Task: Search one way flight ticket for 5 adults, 2 children, 1 infant in seat and 2 infants on lap in economy from Salt Lake City: Salt Lake City International Airport to Evansville: Evansville Regional Airport on 8-3-2023. Choice of flights is Delta. Number of bags: 6 checked bags. Price is upto 77000. Outbound departure time preference is 14:30.
Action: Mouse moved to (323, 134)
Screenshot: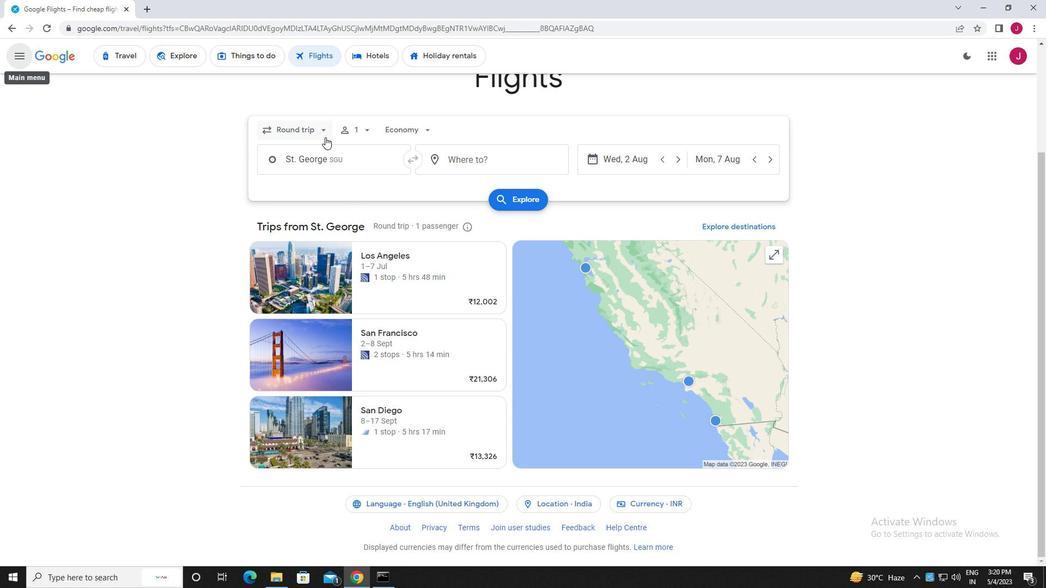 
Action: Mouse pressed left at (323, 134)
Screenshot: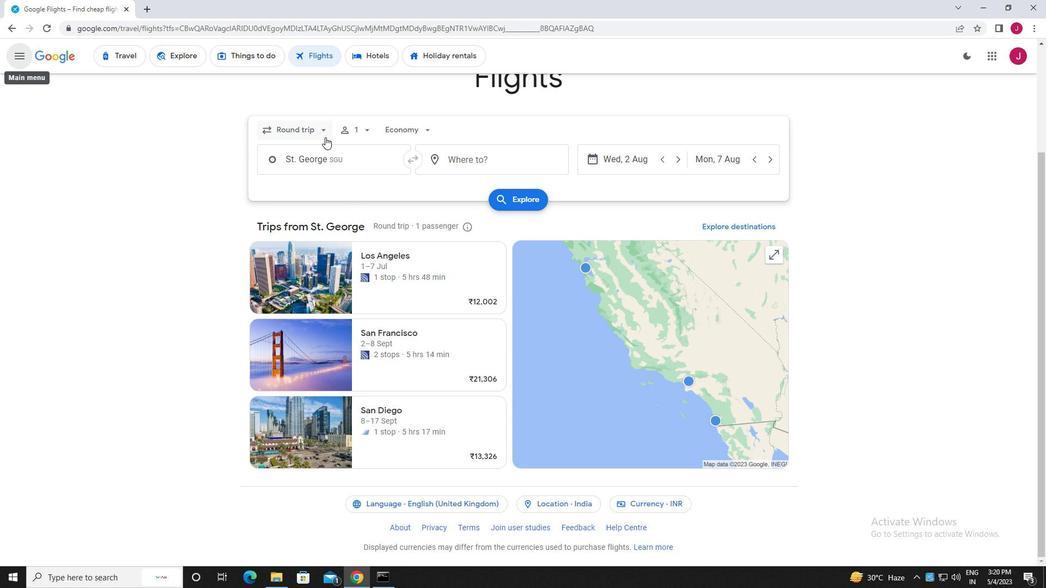 
Action: Mouse moved to (319, 177)
Screenshot: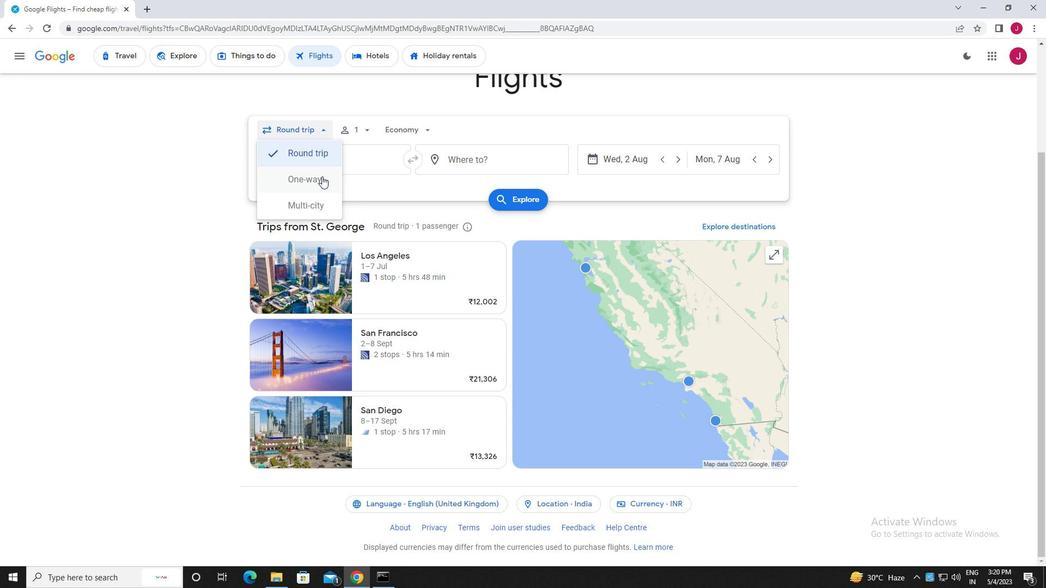 
Action: Mouse pressed left at (319, 177)
Screenshot: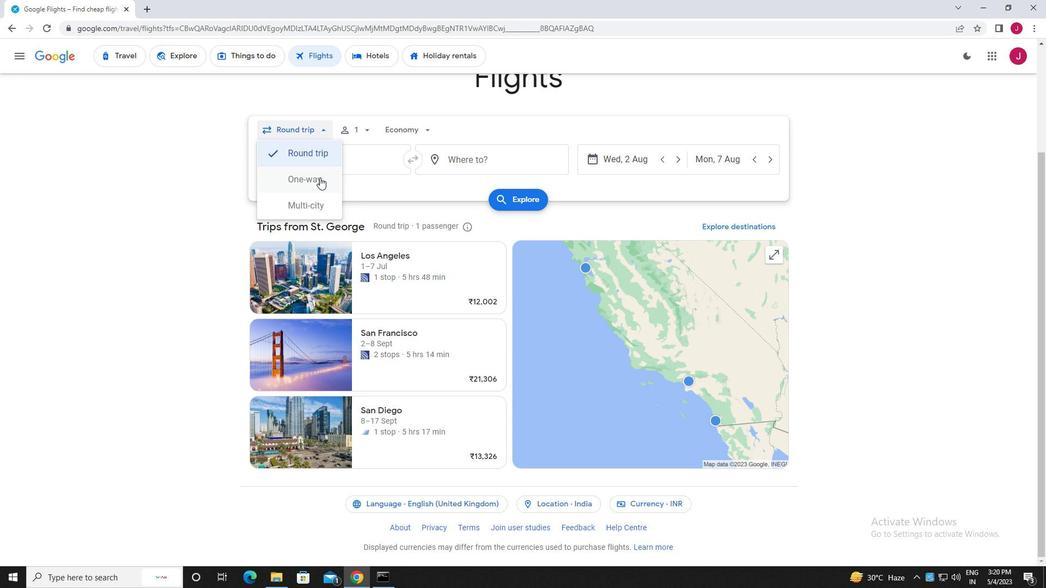 
Action: Mouse moved to (363, 134)
Screenshot: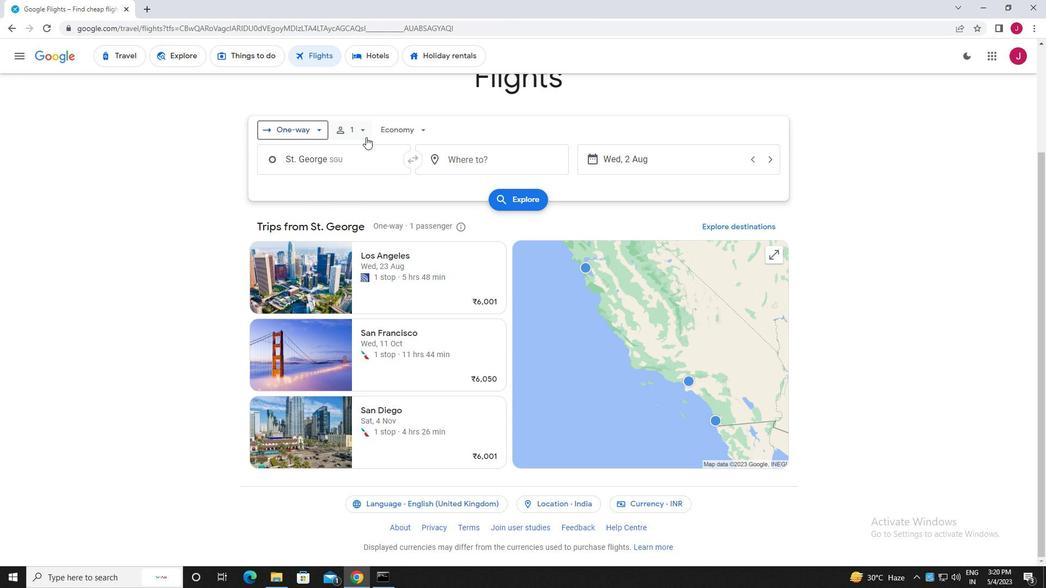 
Action: Mouse pressed left at (363, 134)
Screenshot: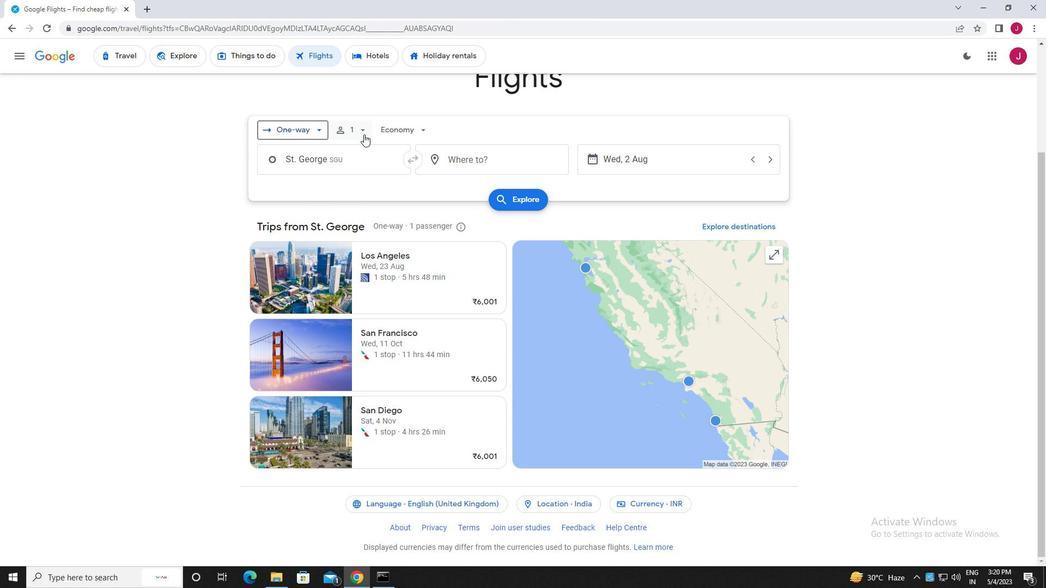 
Action: Mouse moved to (448, 155)
Screenshot: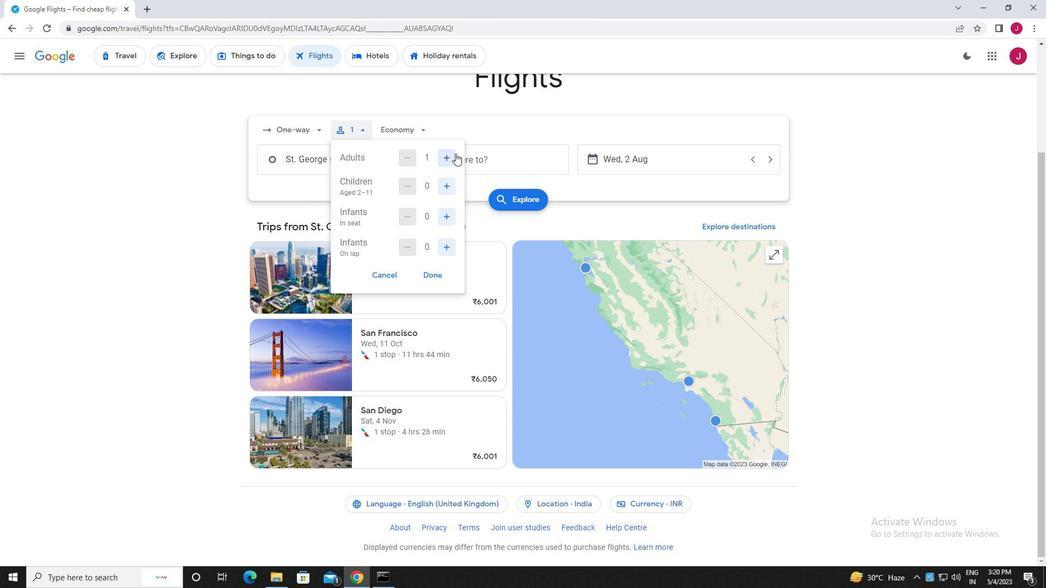 
Action: Mouse pressed left at (448, 155)
Screenshot: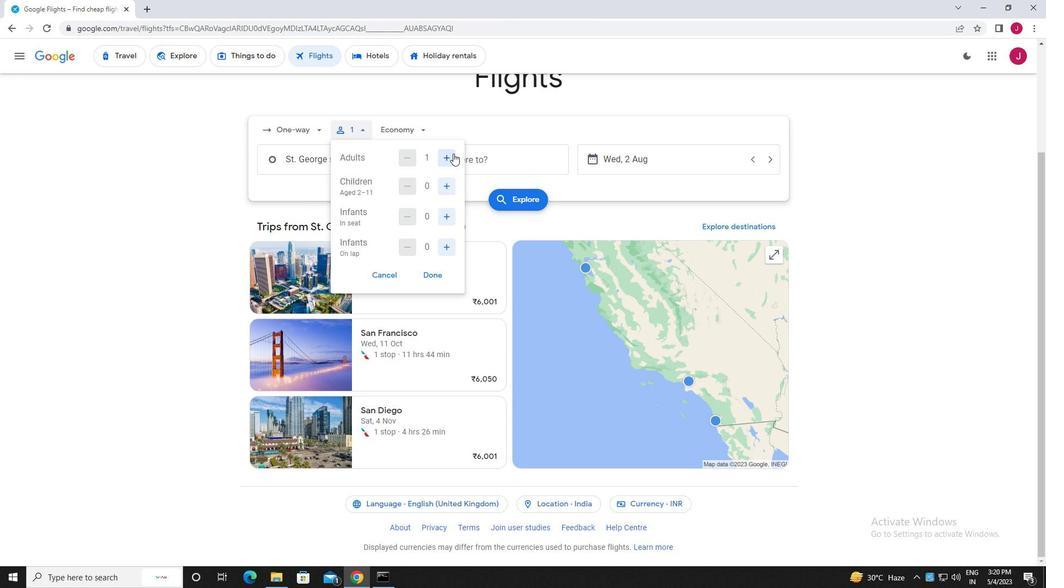 
Action: Mouse pressed left at (448, 155)
Screenshot: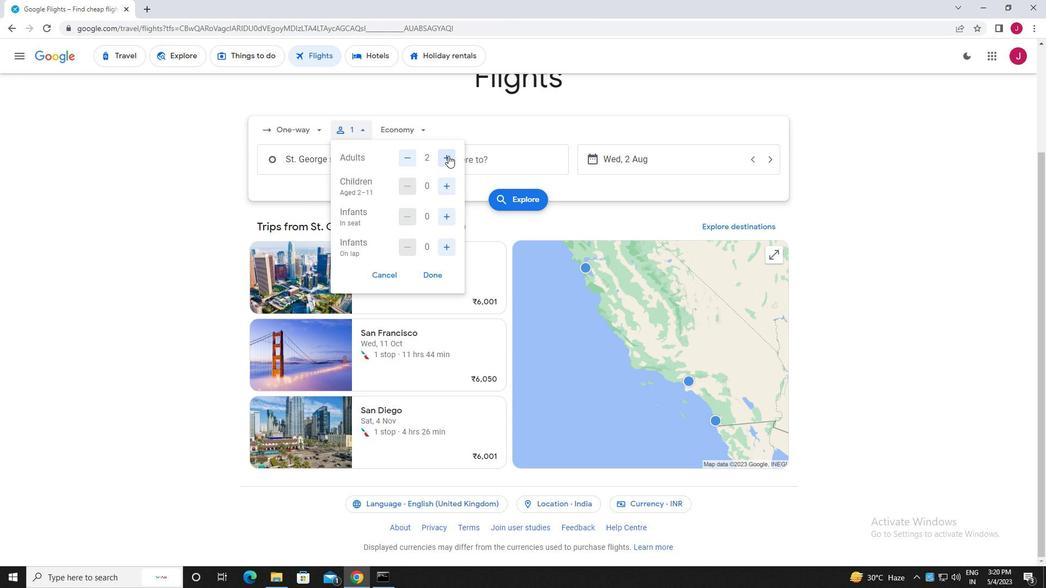 
Action: Mouse pressed left at (448, 155)
Screenshot: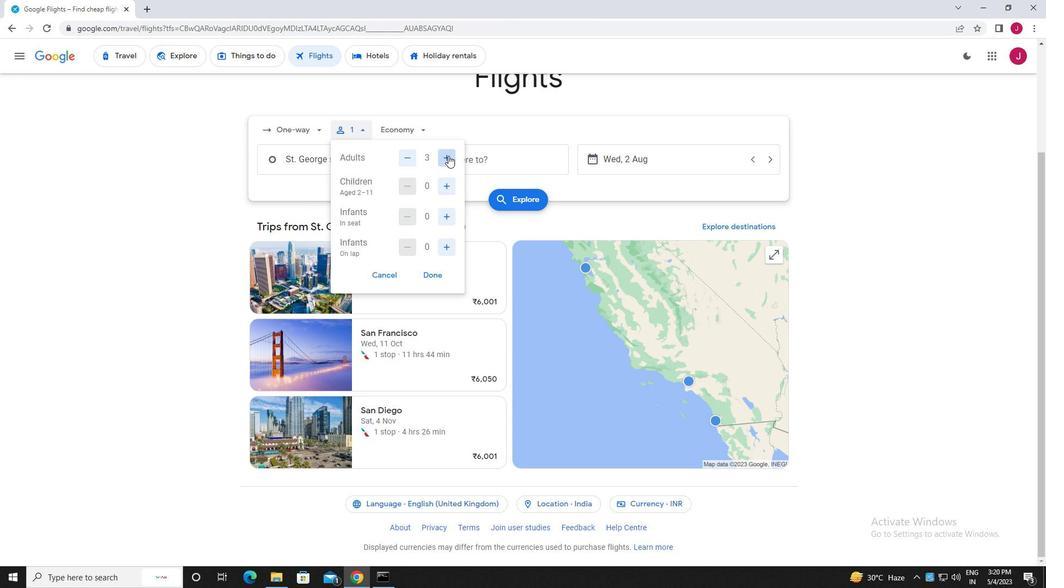 
Action: Mouse pressed left at (448, 155)
Screenshot: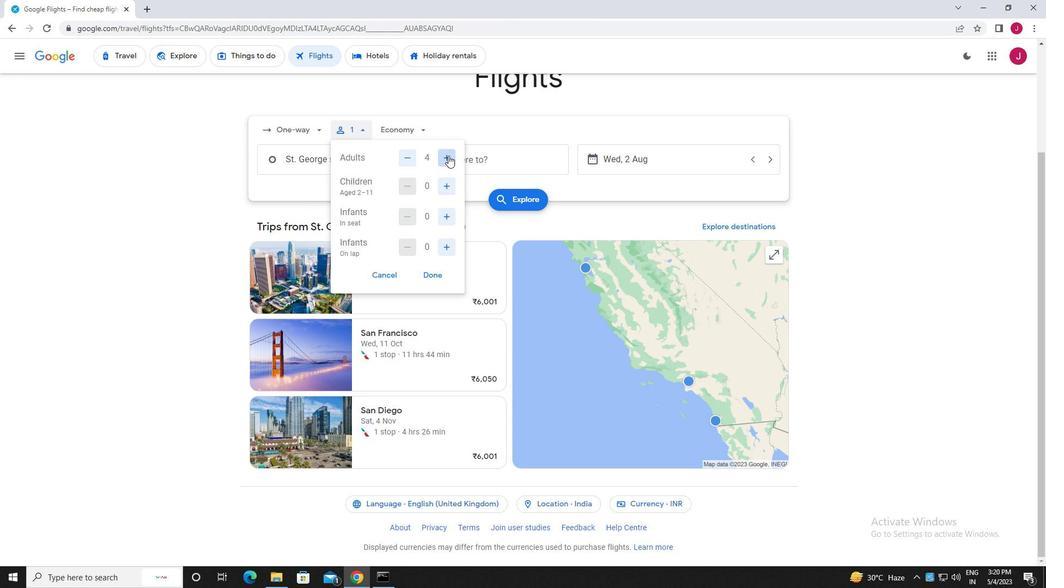 
Action: Mouse moved to (450, 184)
Screenshot: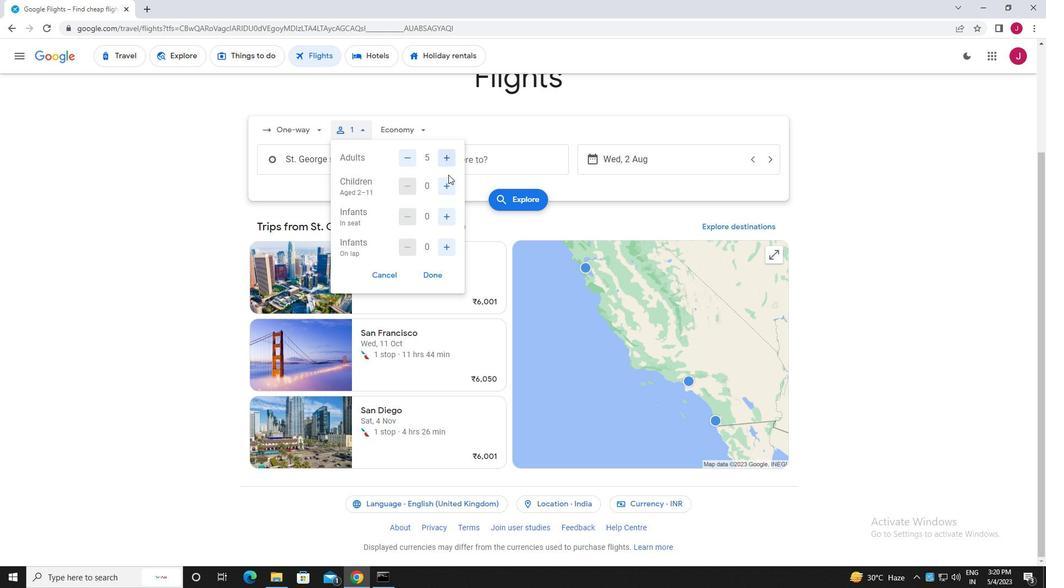 
Action: Mouse pressed left at (450, 184)
Screenshot: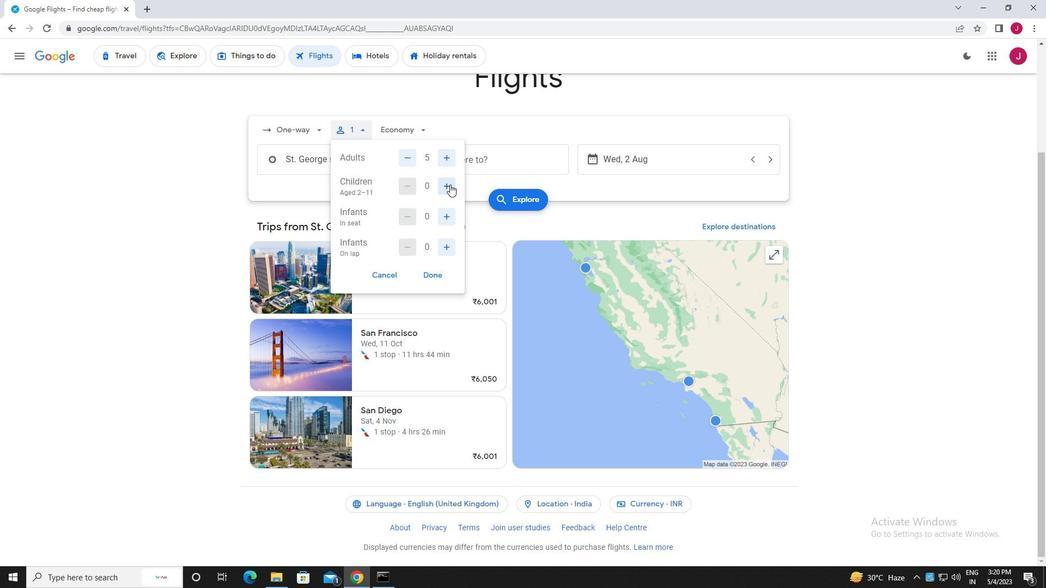 
Action: Mouse pressed left at (450, 184)
Screenshot: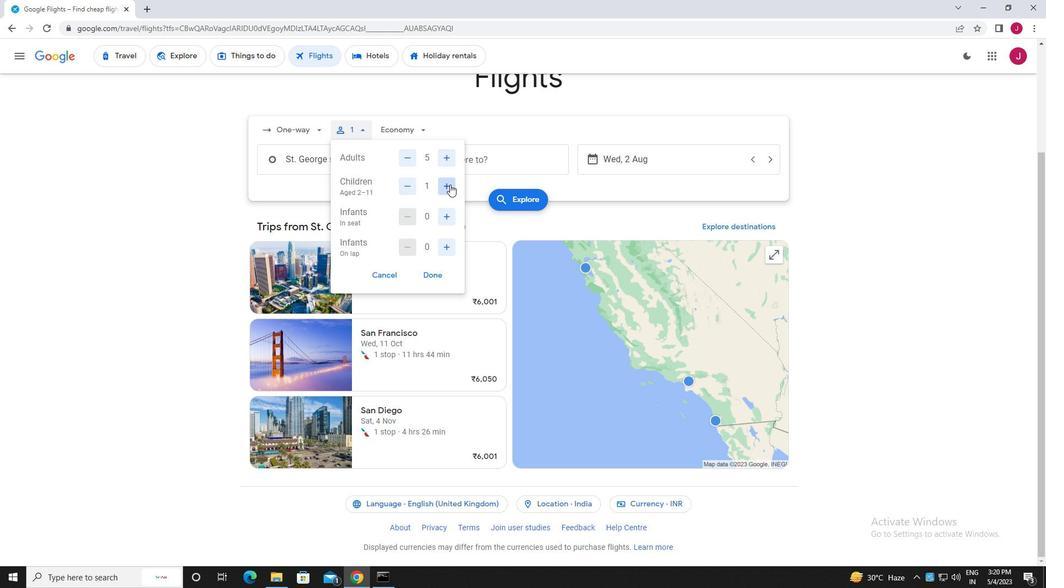 
Action: Mouse moved to (445, 215)
Screenshot: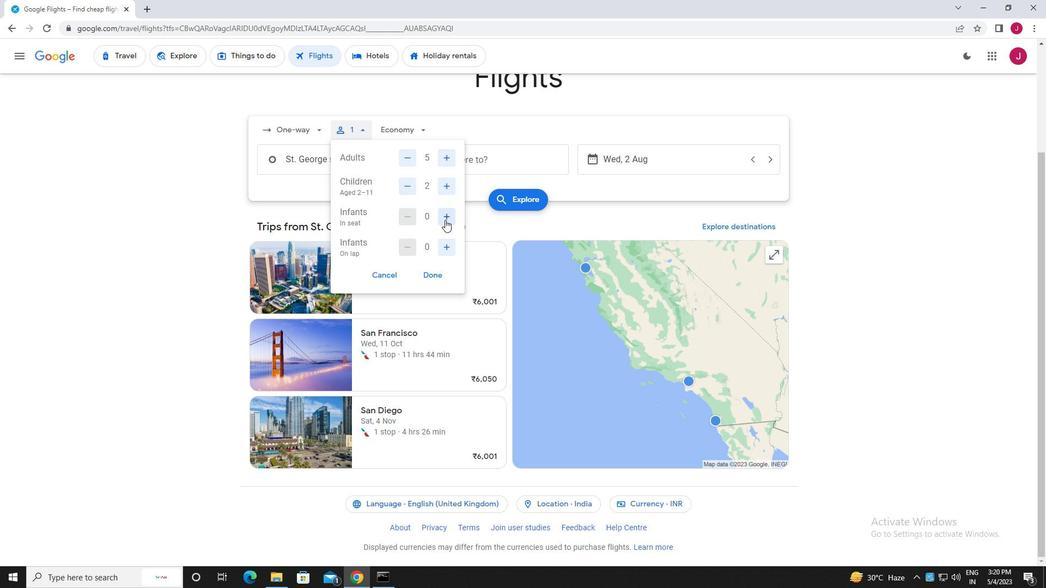 
Action: Mouse pressed left at (445, 215)
Screenshot: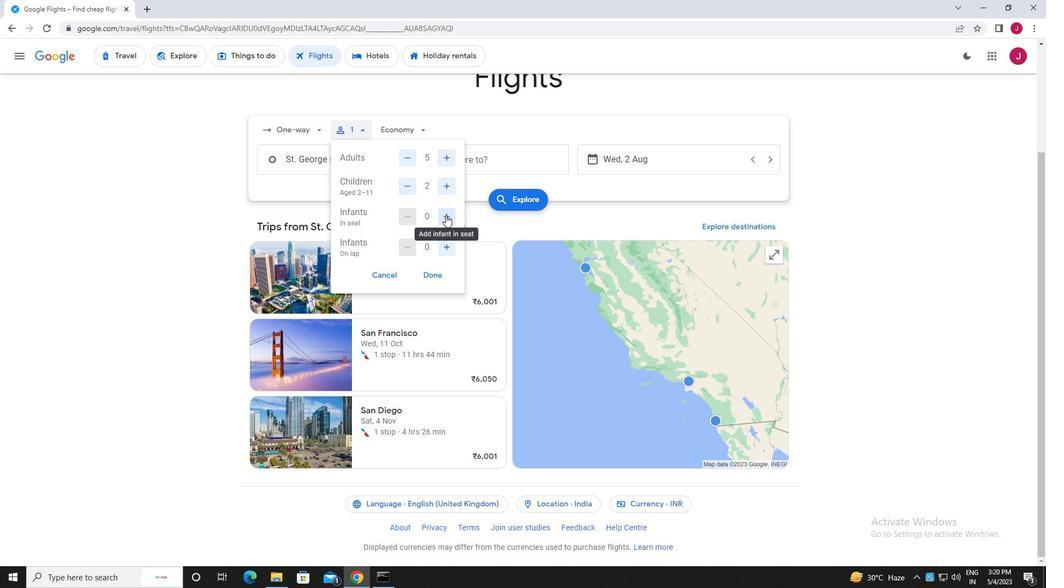 
Action: Mouse moved to (443, 247)
Screenshot: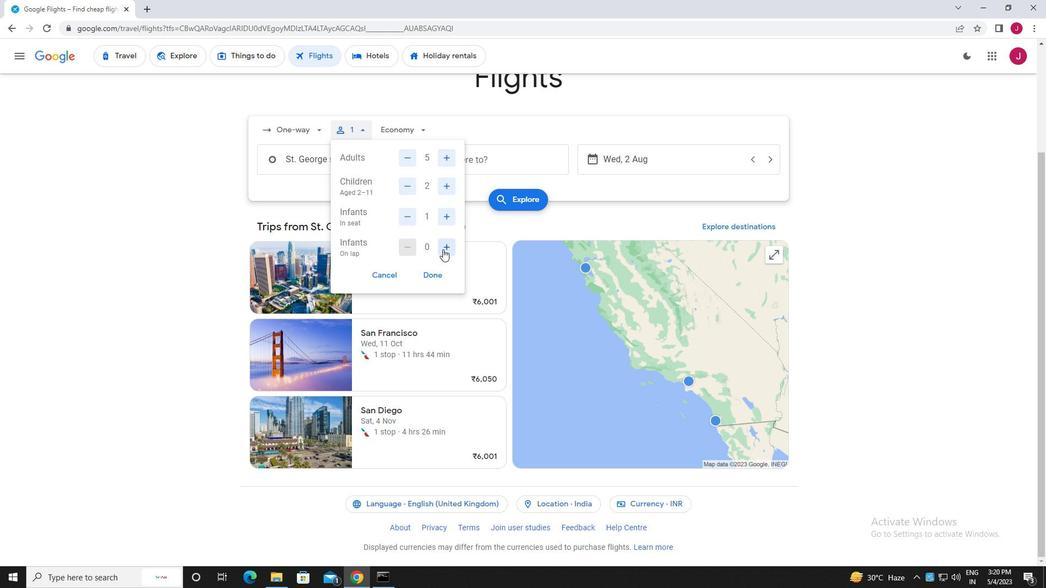 
Action: Mouse pressed left at (443, 247)
Screenshot: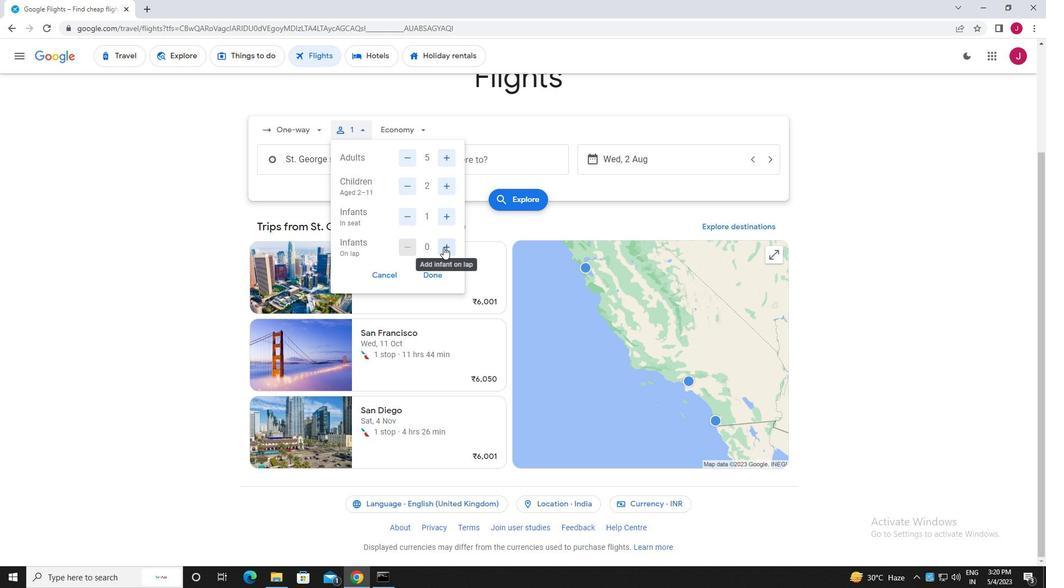 
Action: Mouse pressed left at (443, 247)
Screenshot: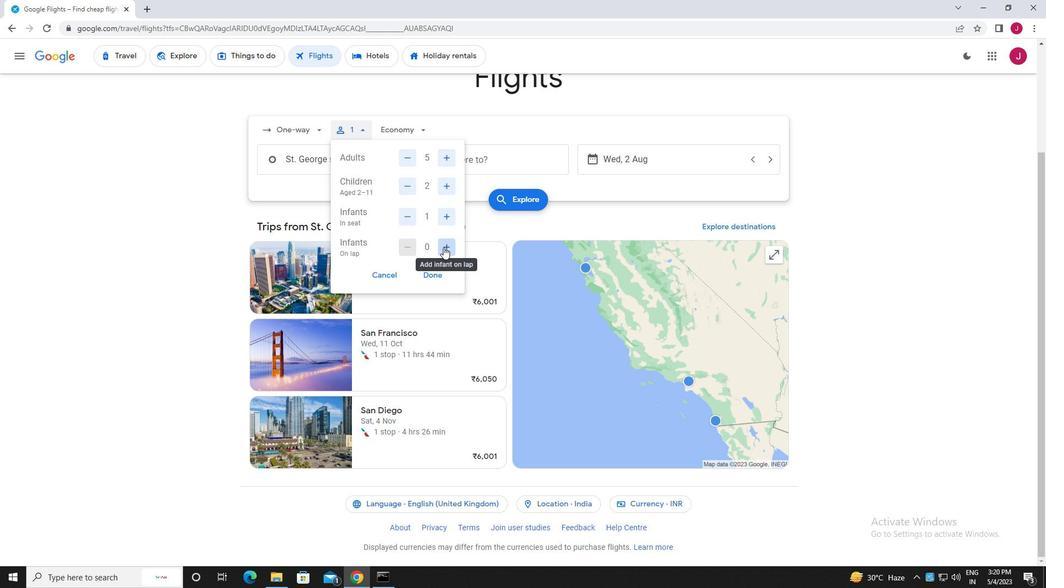 
Action: Mouse moved to (404, 246)
Screenshot: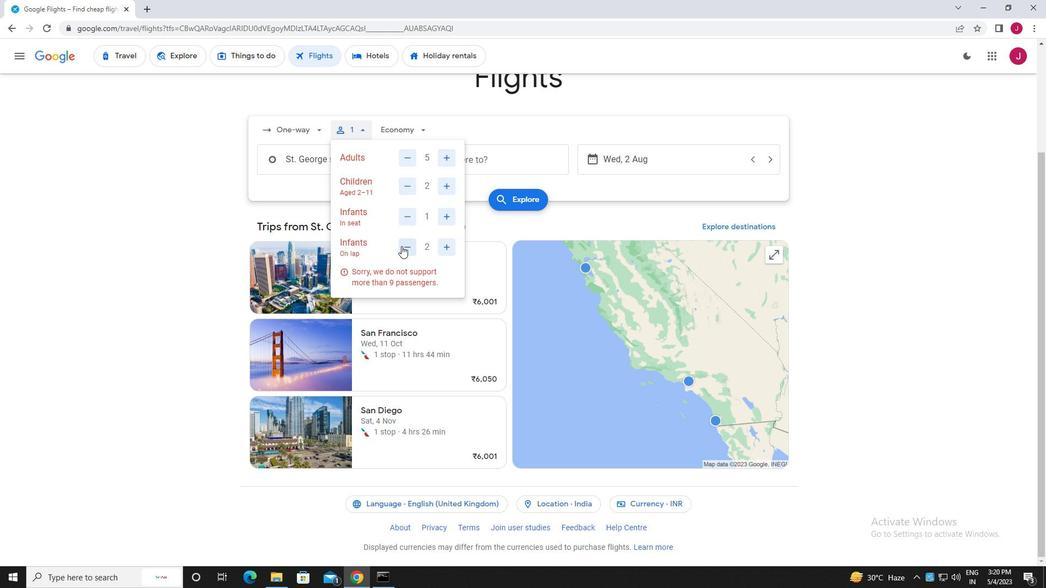 
Action: Mouse pressed left at (404, 246)
Screenshot: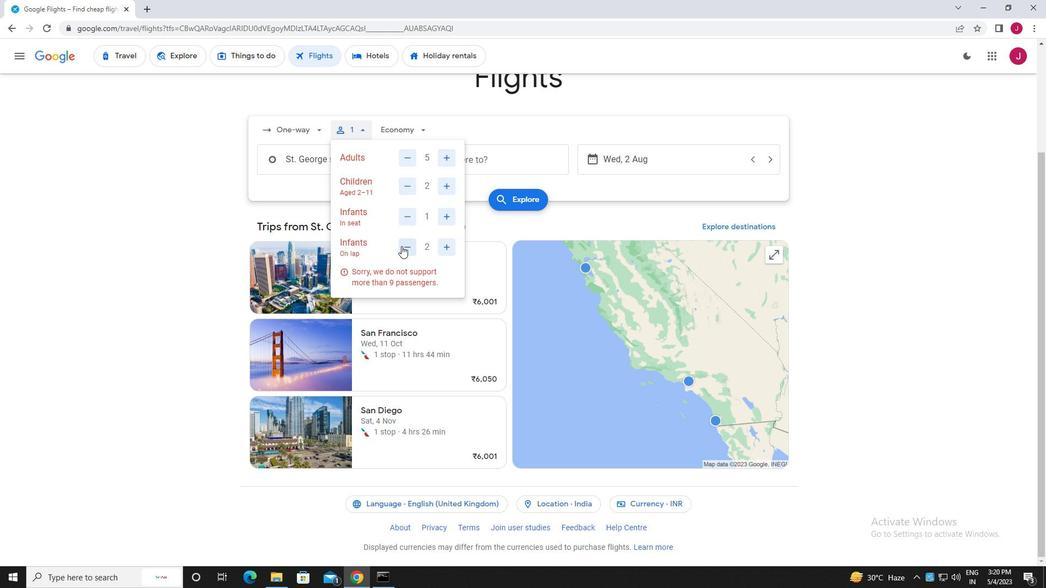
Action: Mouse moved to (429, 274)
Screenshot: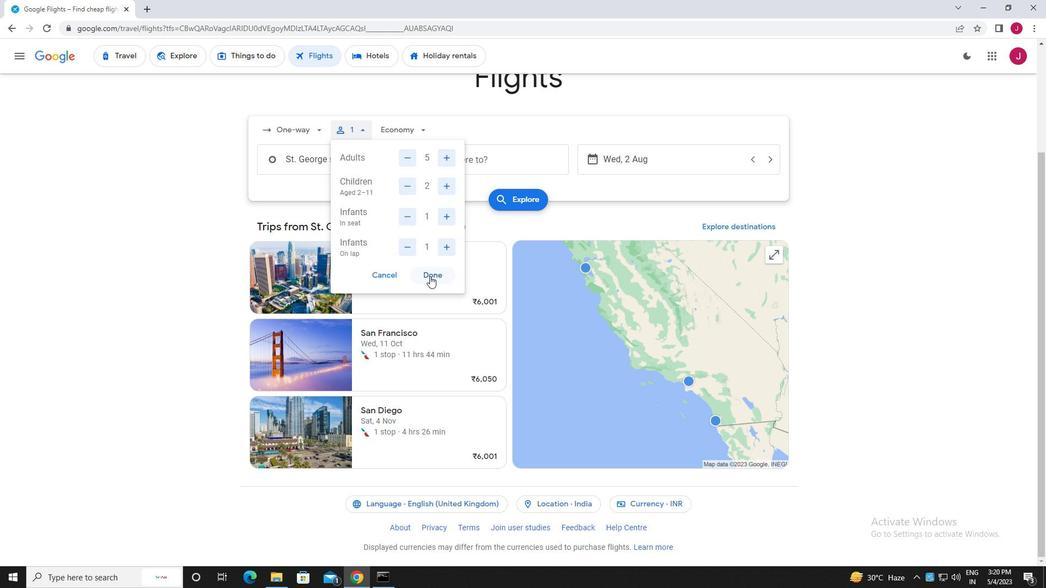 
Action: Mouse pressed left at (429, 274)
Screenshot: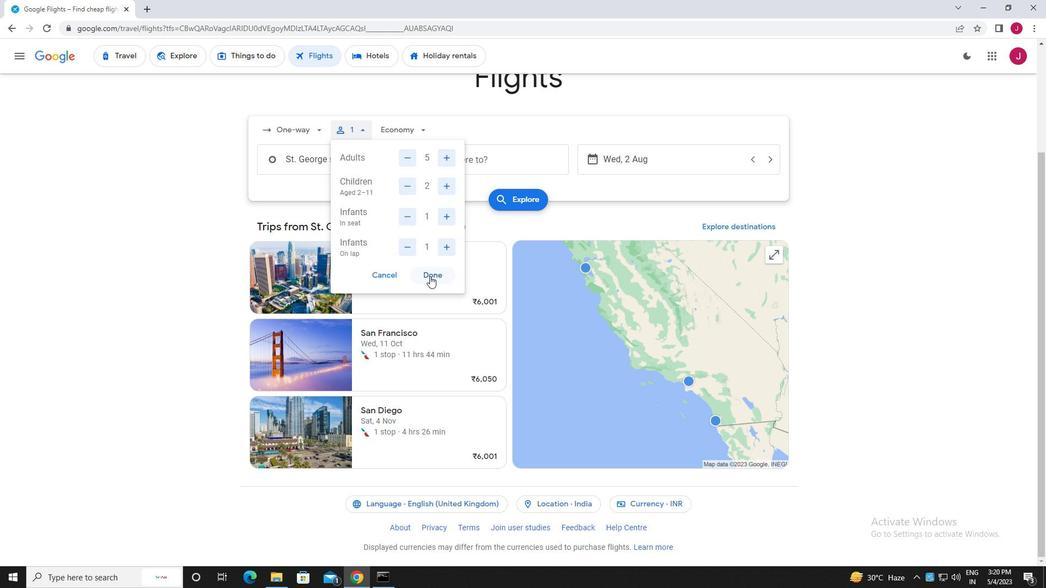 
Action: Mouse moved to (408, 132)
Screenshot: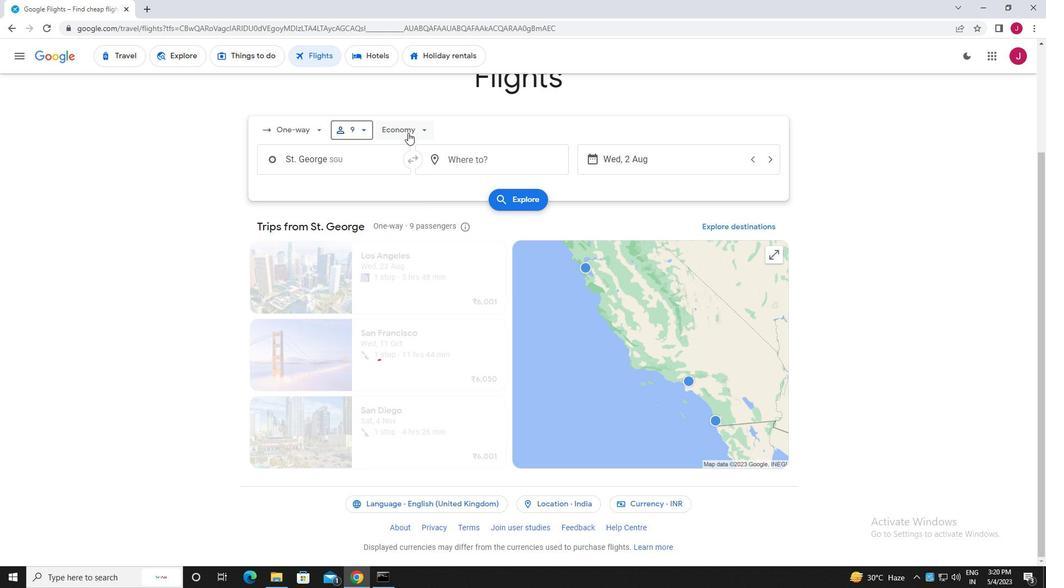
Action: Mouse pressed left at (408, 132)
Screenshot: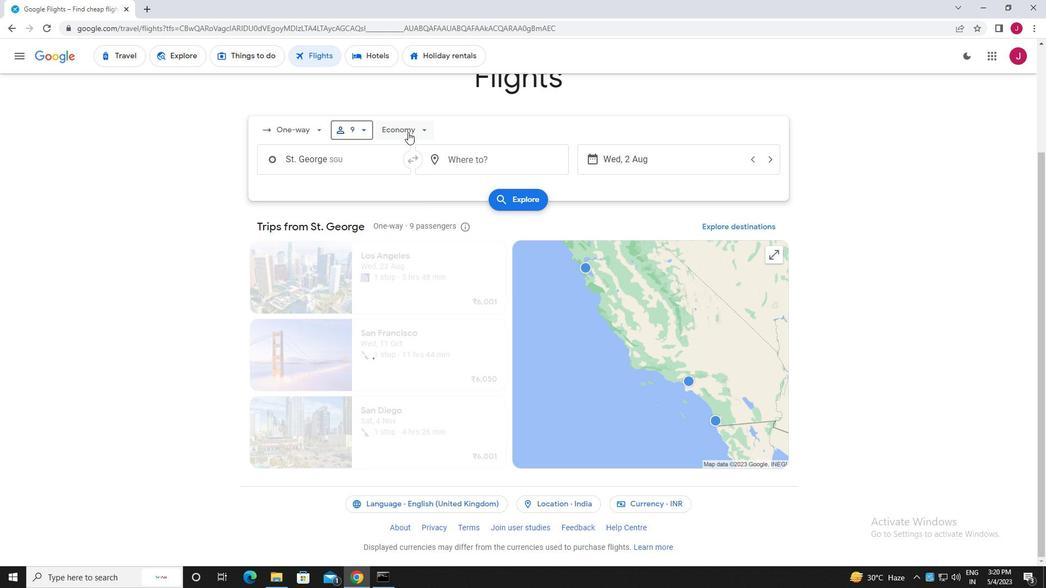 
Action: Mouse moved to (439, 156)
Screenshot: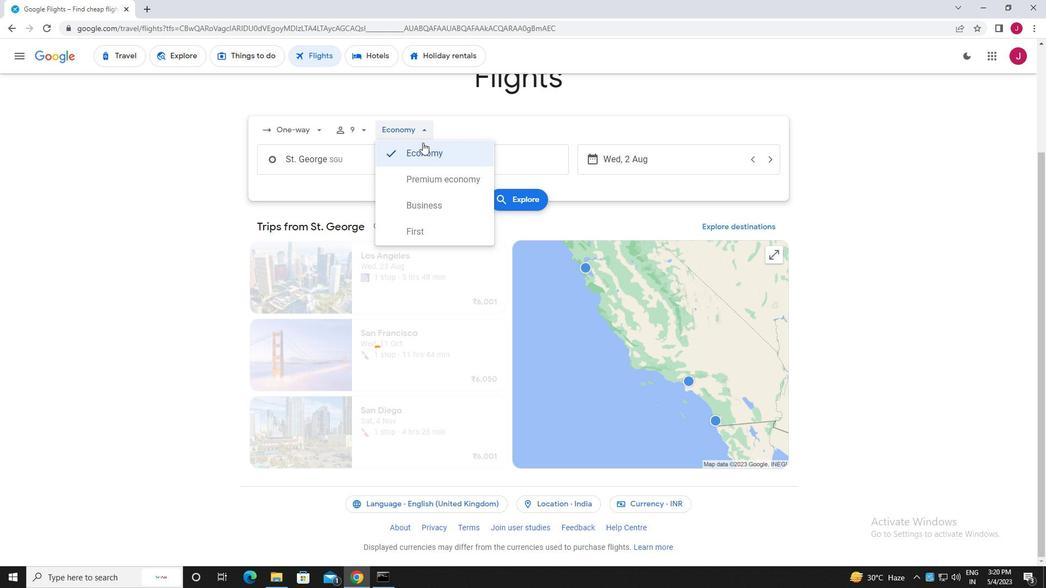 
Action: Mouse pressed left at (439, 156)
Screenshot: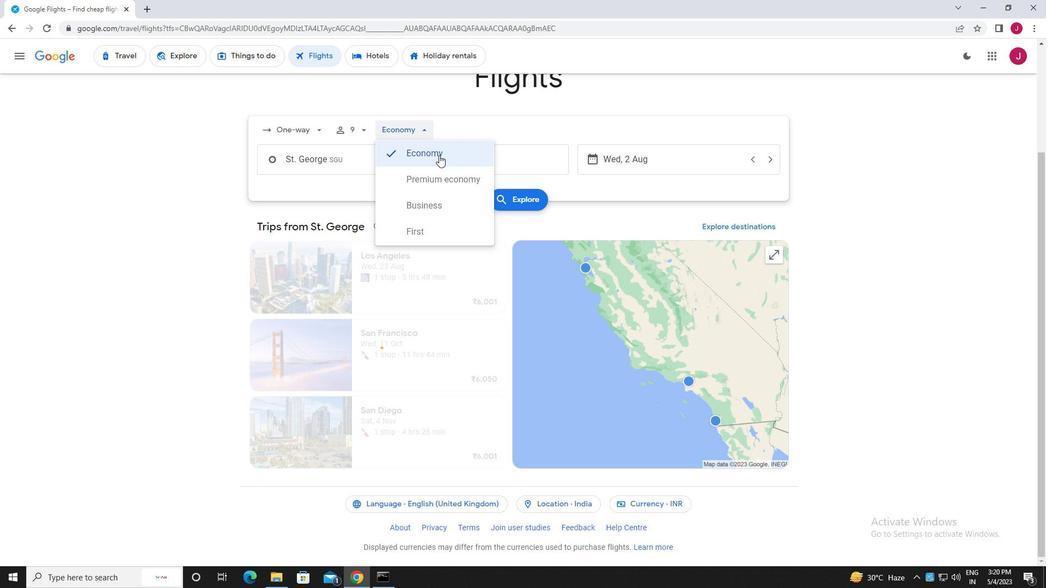 
Action: Mouse moved to (349, 164)
Screenshot: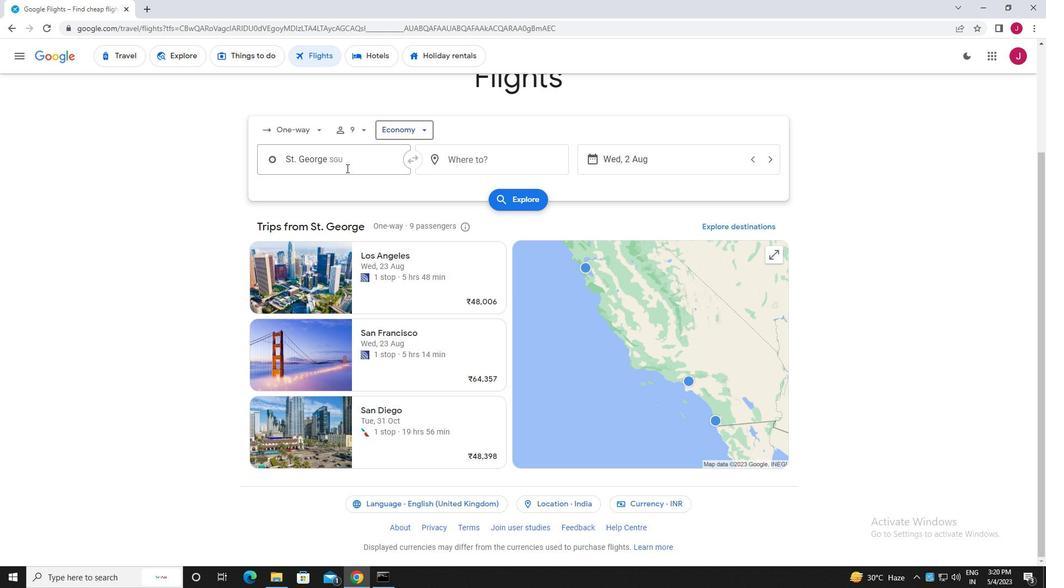 
Action: Mouse pressed left at (349, 164)
Screenshot: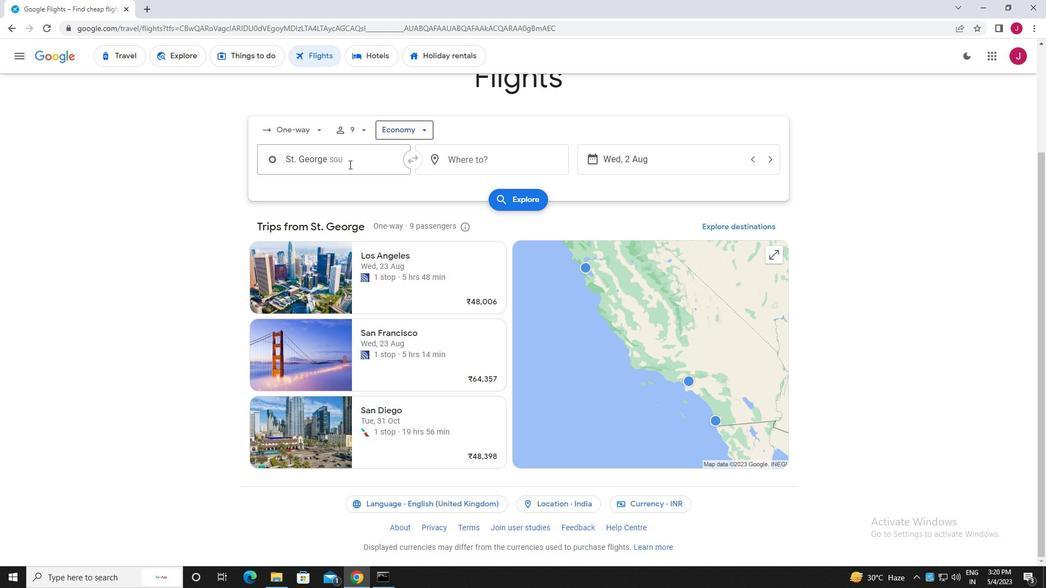 
Action: Mouse moved to (353, 164)
Screenshot: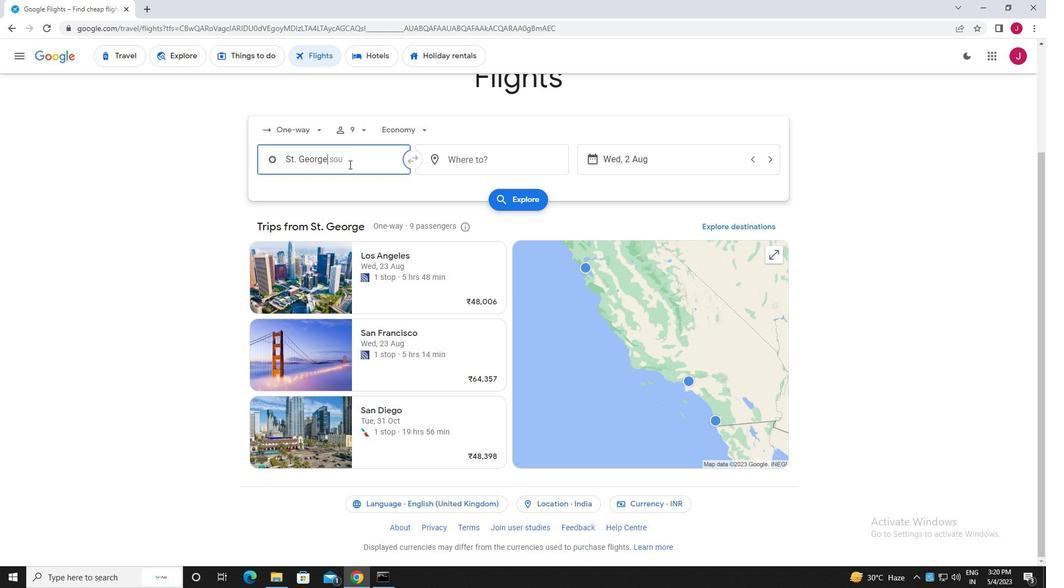
Action: Key pressed salt<Key.space>
Screenshot: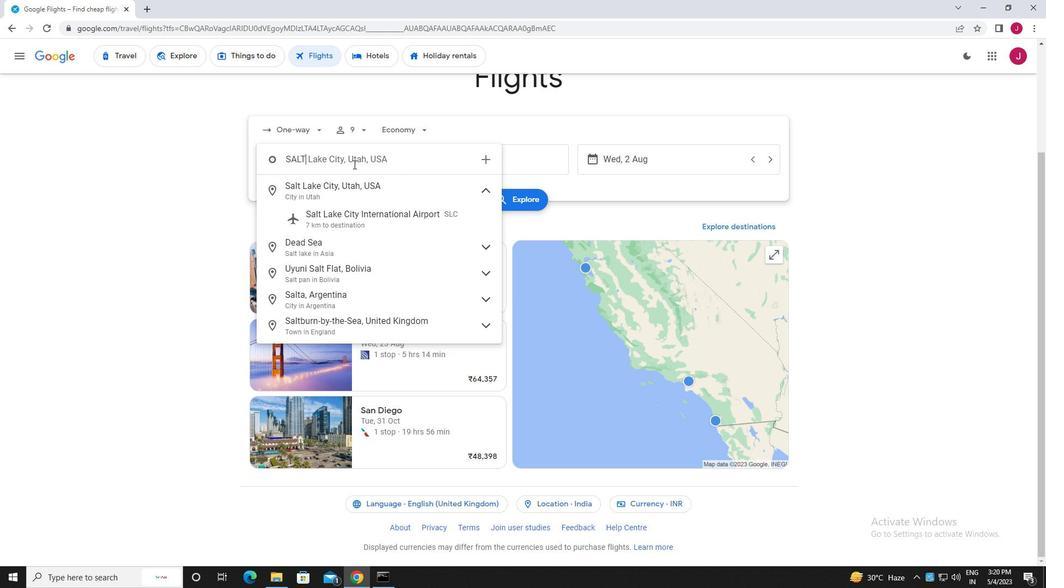 
Action: Mouse moved to (373, 216)
Screenshot: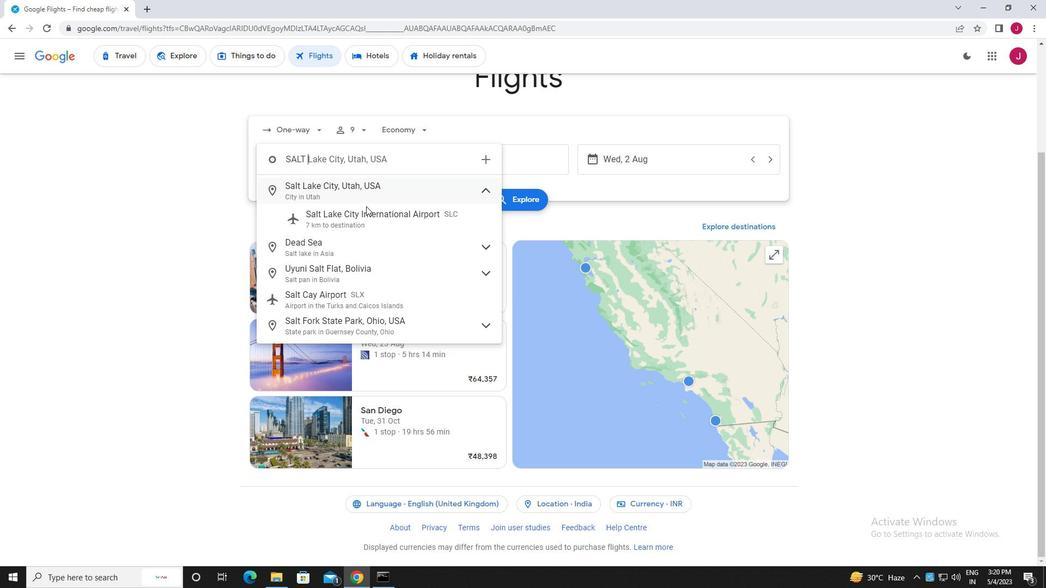 
Action: Mouse pressed left at (373, 216)
Screenshot: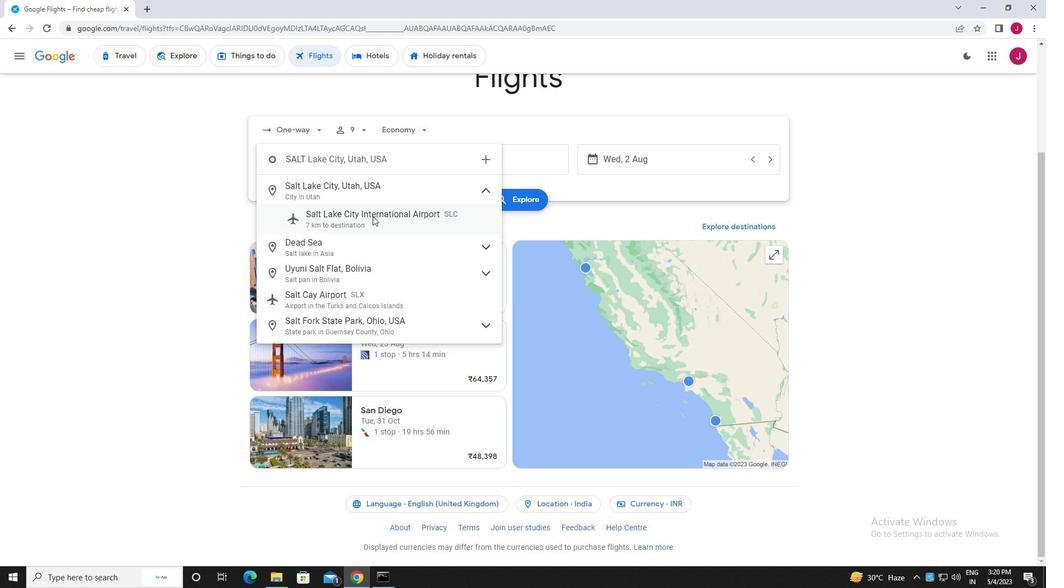 
Action: Mouse moved to (489, 160)
Screenshot: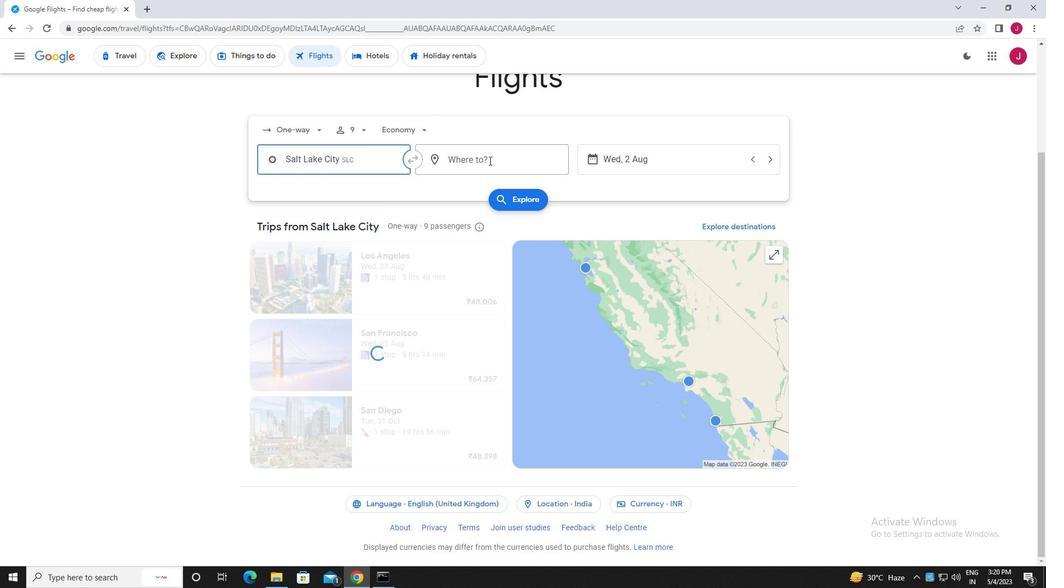 
Action: Mouse pressed left at (489, 160)
Screenshot: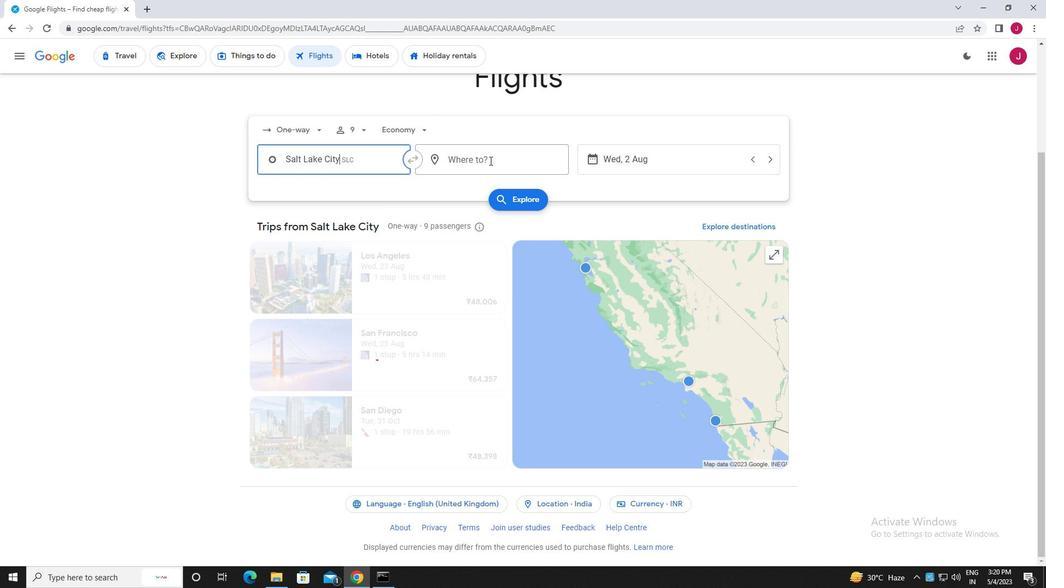 
Action: Mouse moved to (488, 160)
Screenshot: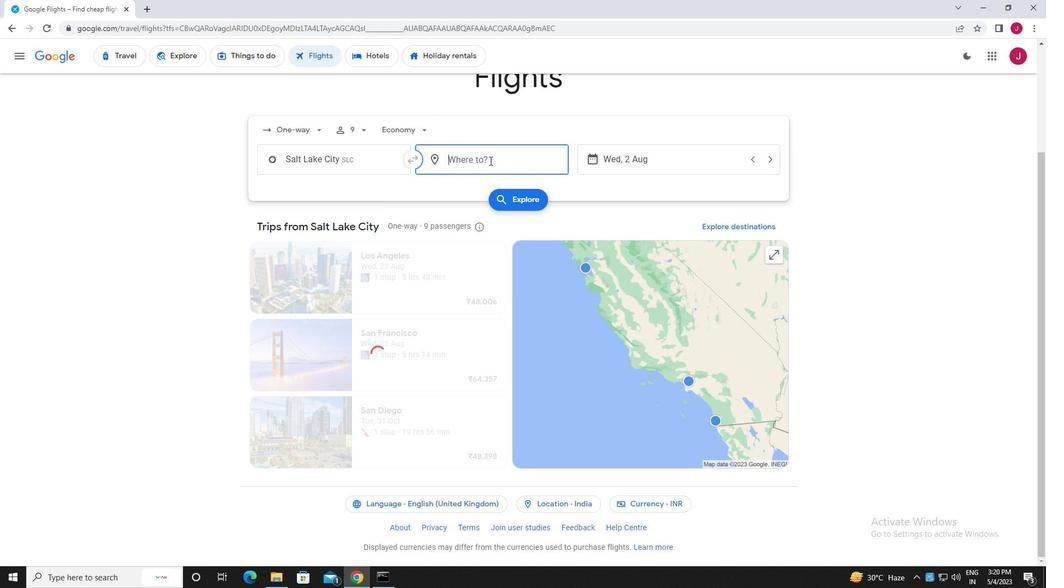 
Action: Key pressed evans
Screenshot: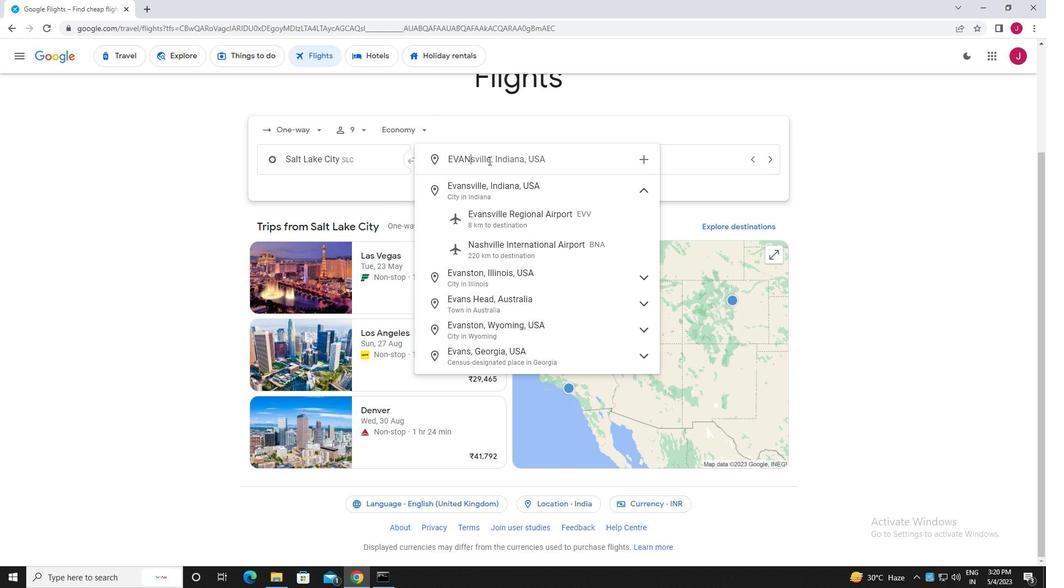 
Action: Mouse moved to (537, 212)
Screenshot: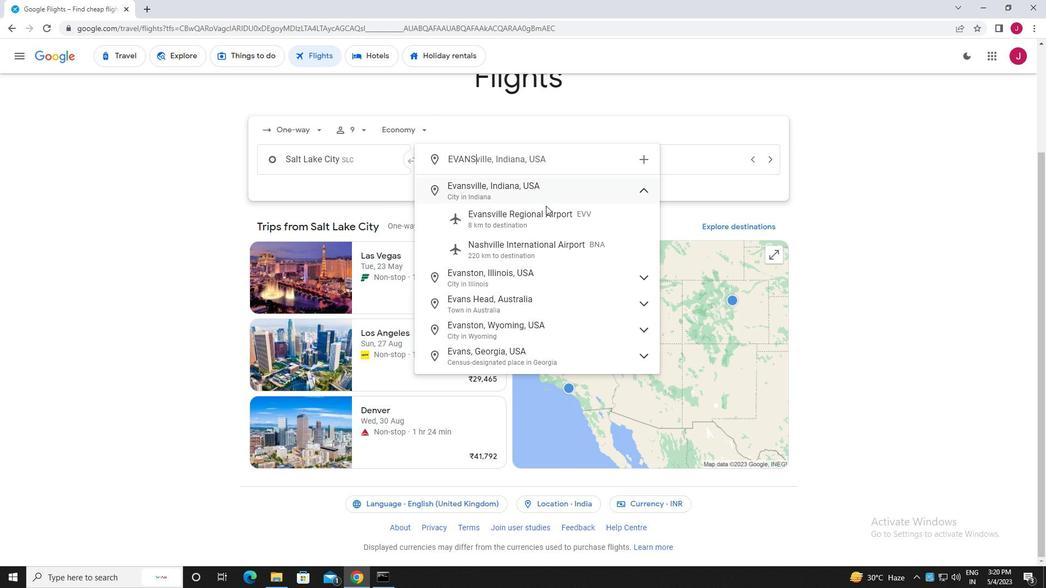 
Action: Mouse pressed left at (537, 212)
Screenshot: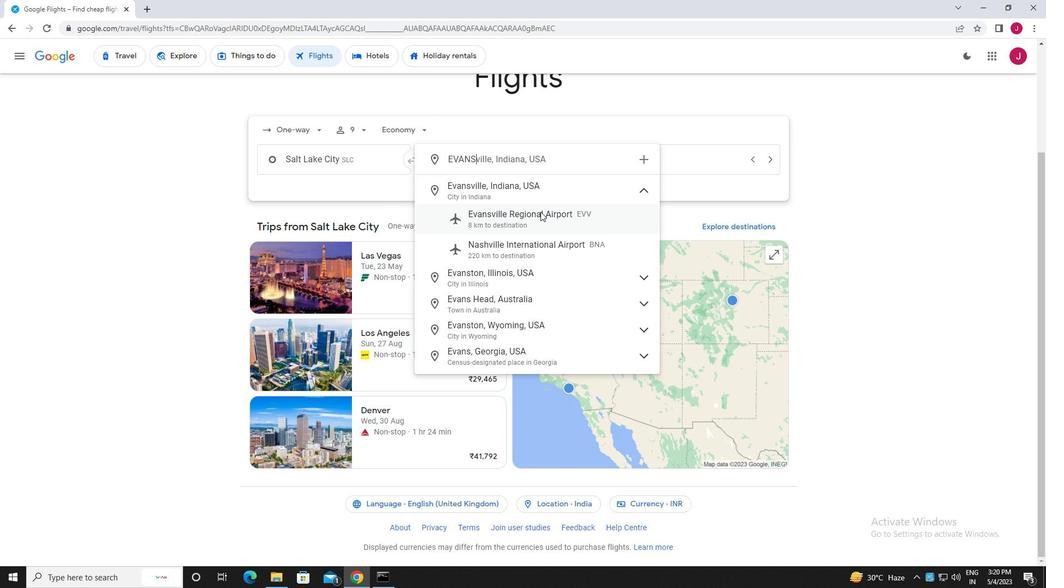 
Action: Mouse moved to (627, 154)
Screenshot: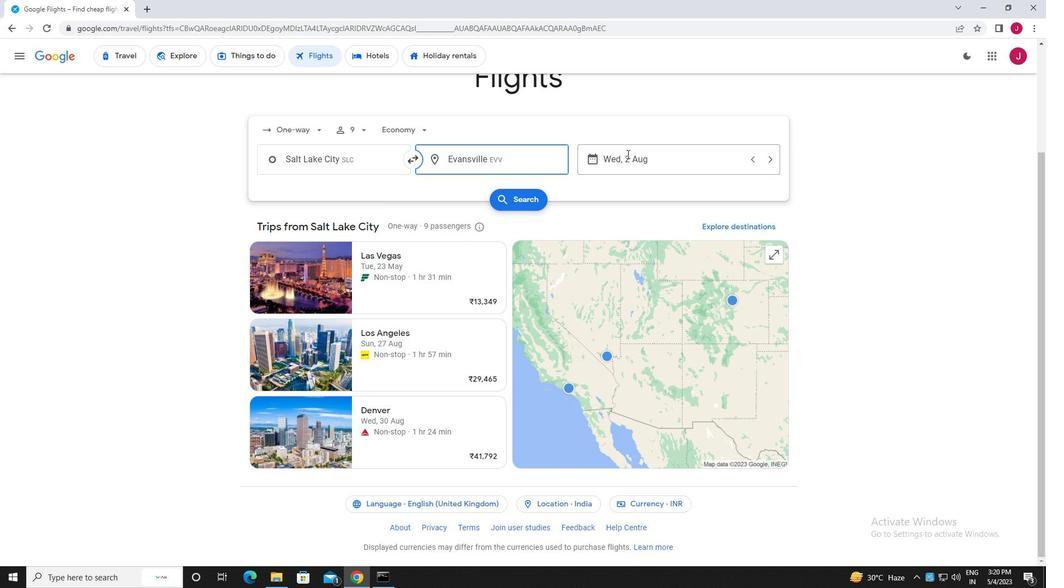 
Action: Mouse pressed left at (627, 154)
Screenshot: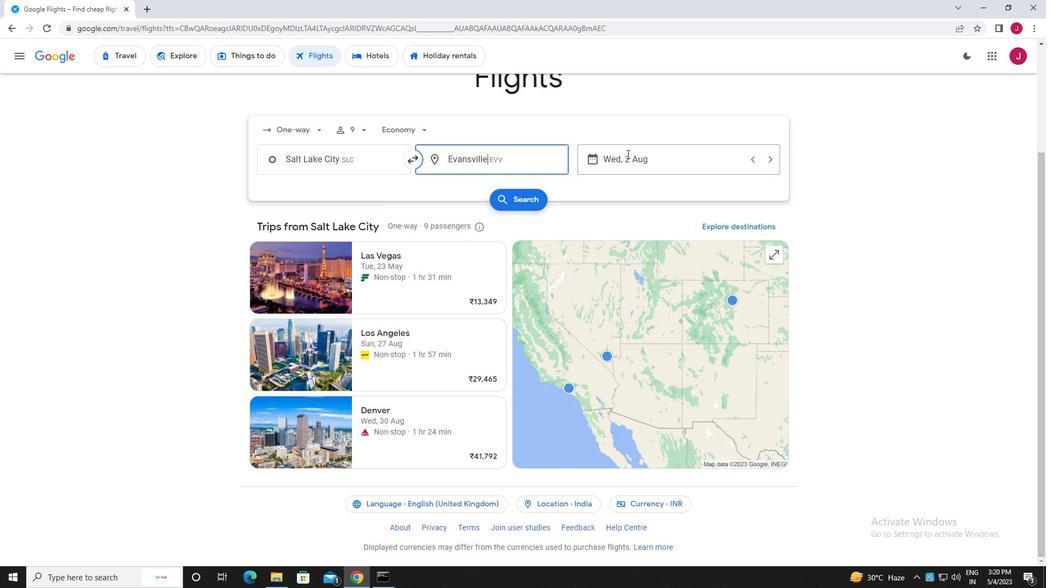 
Action: Mouse moved to (499, 244)
Screenshot: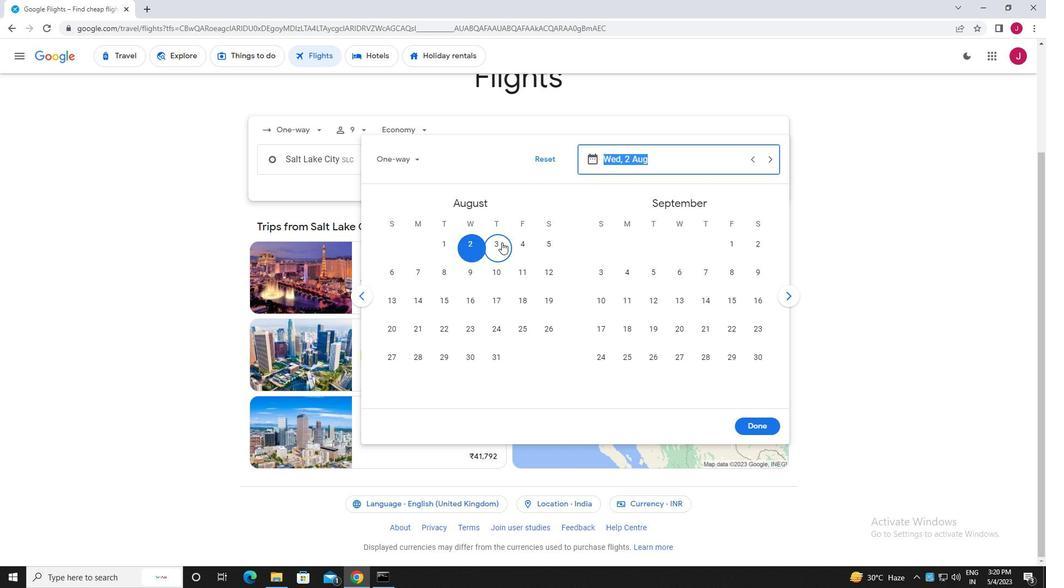 
Action: Mouse pressed left at (499, 244)
Screenshot: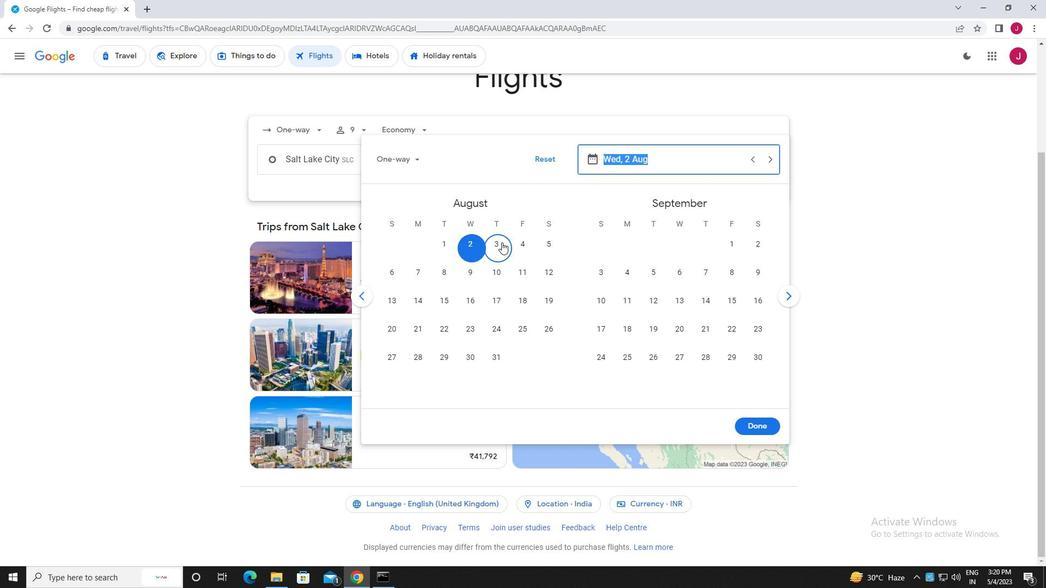 
Action: Mouse moved to (755, 421)
Screenshot: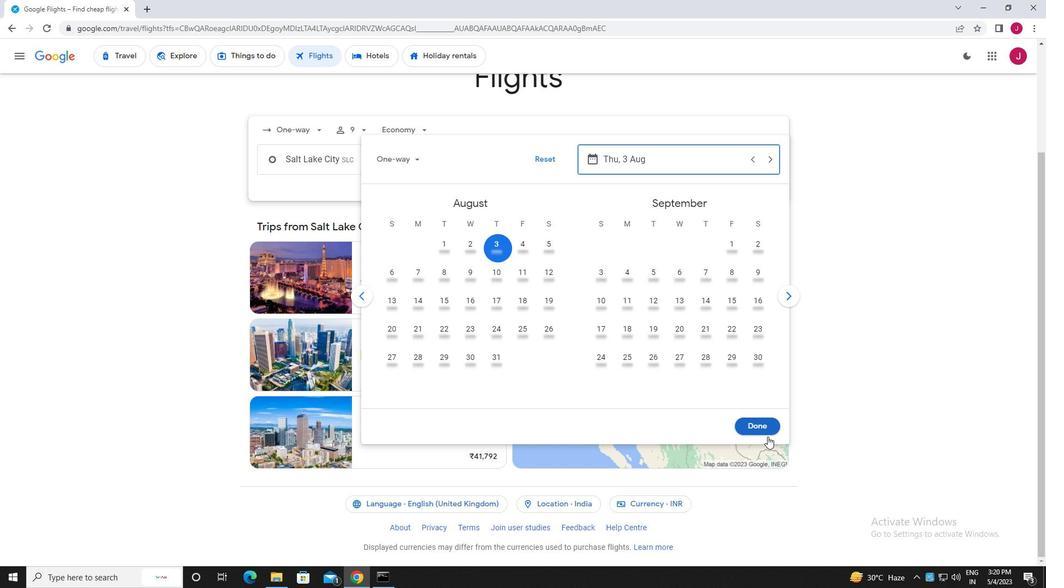
Action: Mouse pressed left at (755, 421)
Screenshot: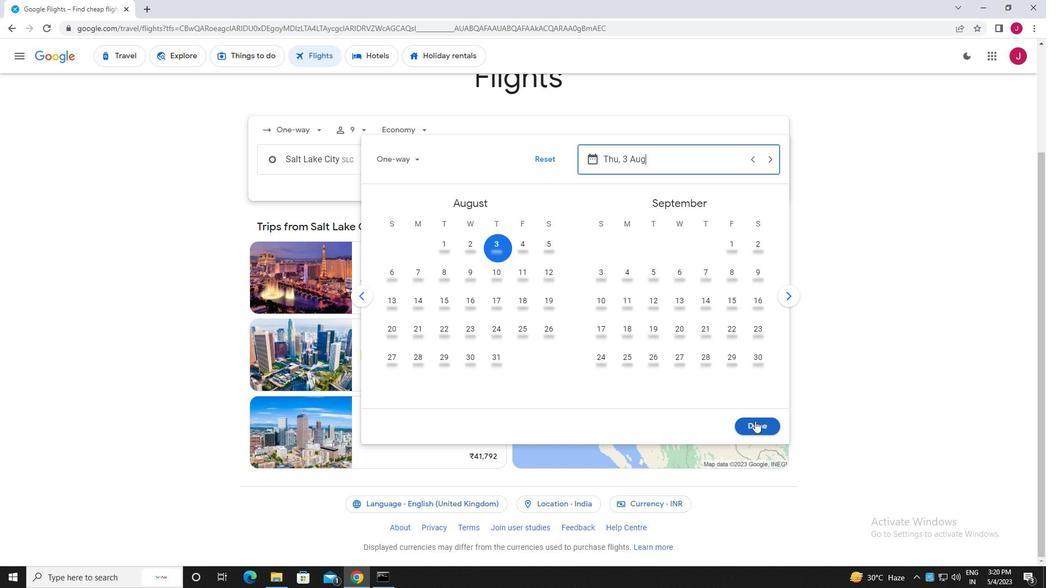 
Action: Mouse moved to (523, 201)
Screenshot: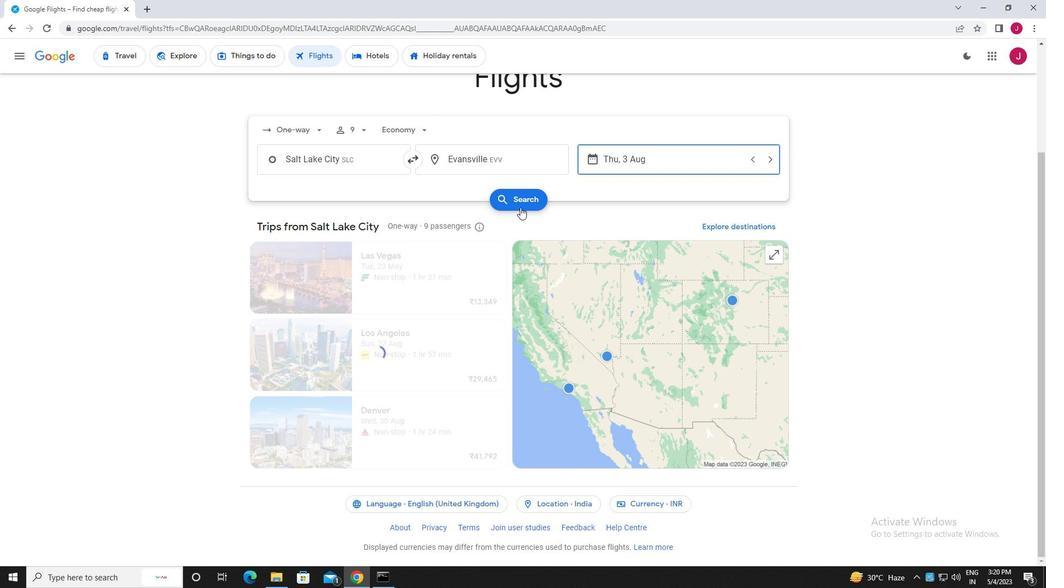 
Action: Mouse pressed left at (523, 201)
Screenshot: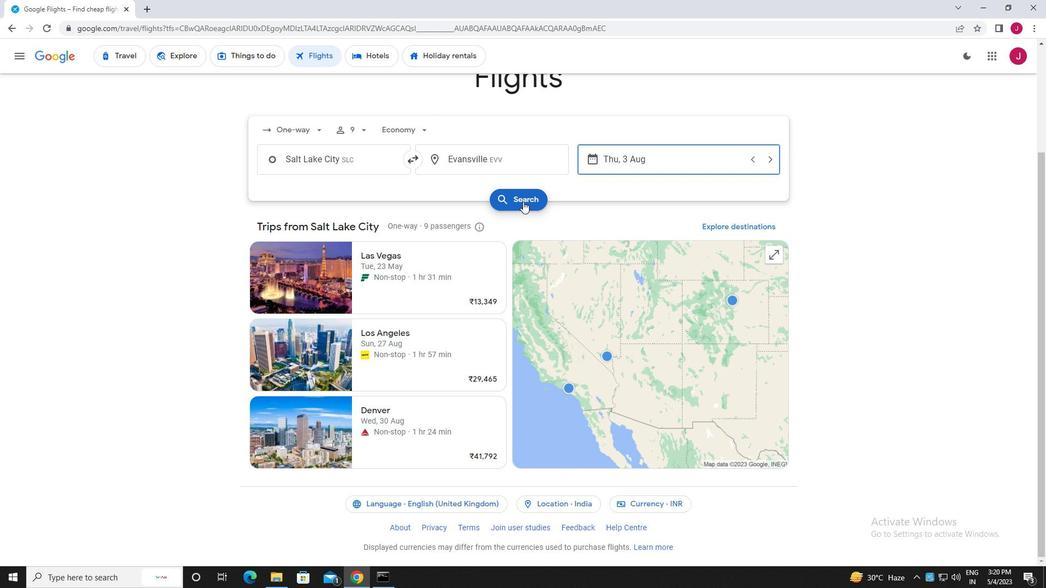 
Action: Mouse moved to (271, 154)
Screenshot: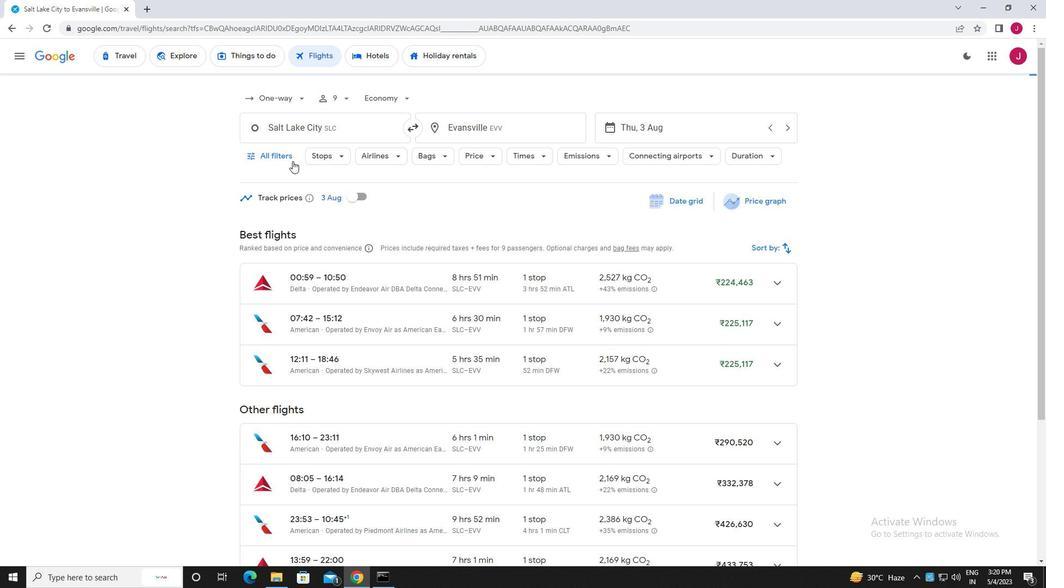 
Action: Mouse pressed left at (271, 154)
Screenshot: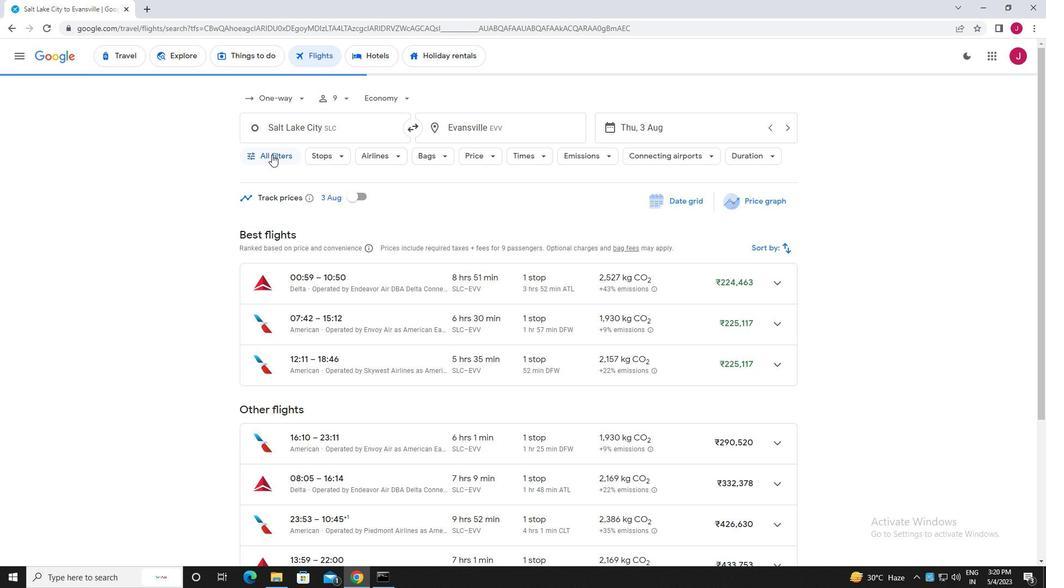 
Action: Mouse moved to (338, 199)
Screenshot: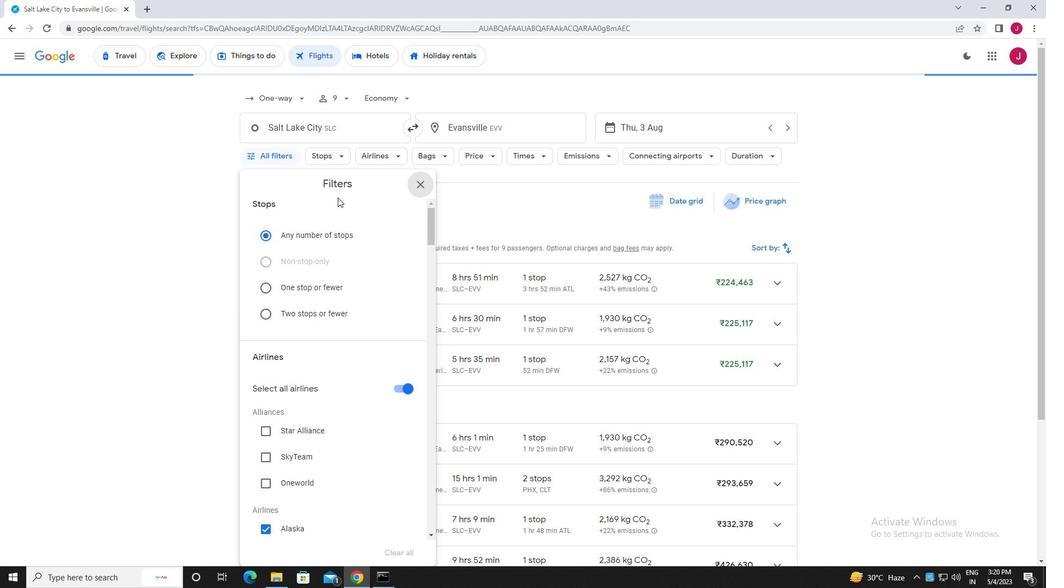 
Action: Mouse scrolled (338, 199) with delta (0, 0)
Screenshot: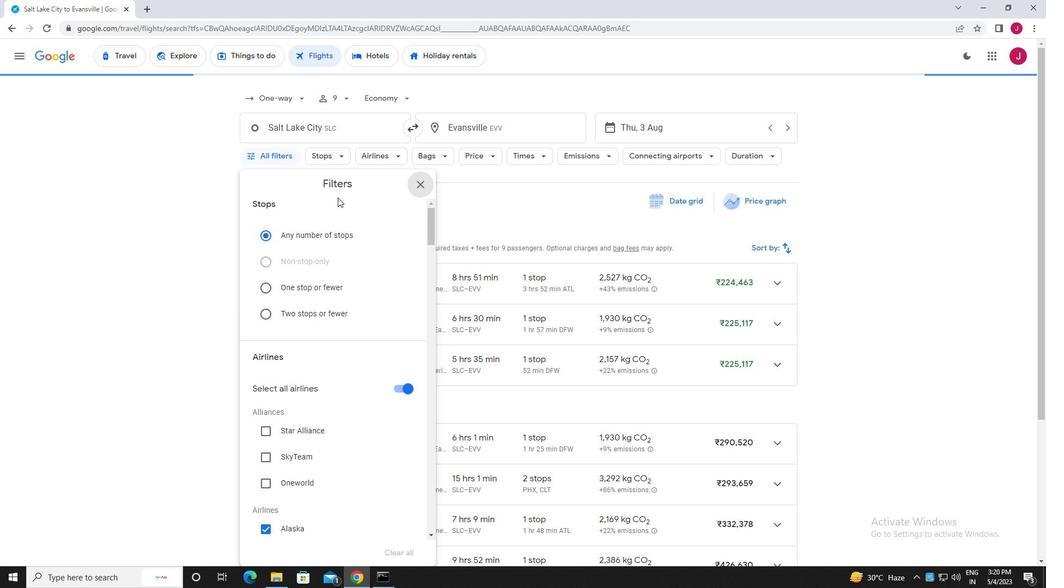 
Action: Mouse moved to (340, 201)
Screenshot: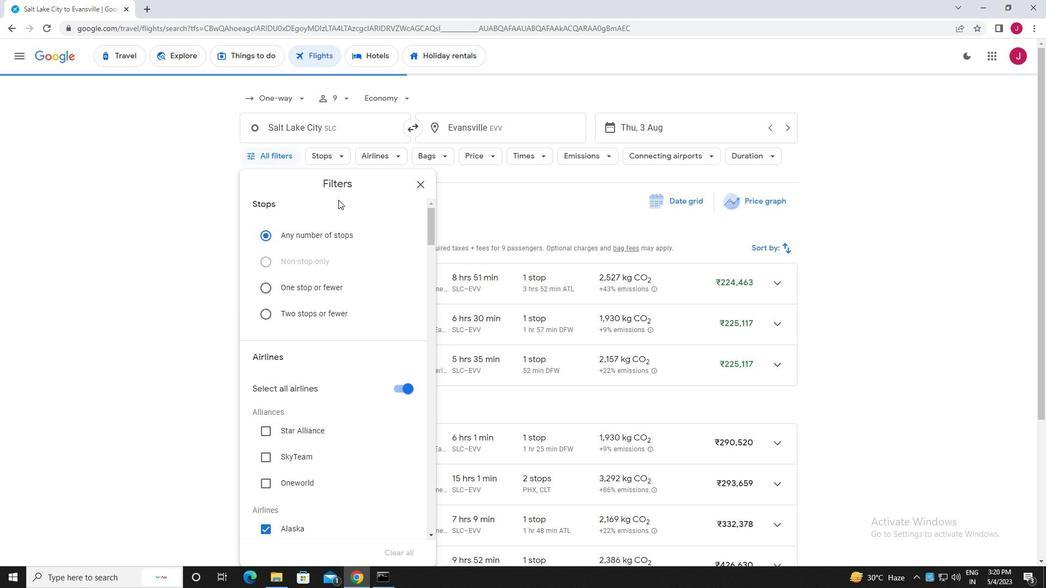 
Action: Mouse scrolled (340, 200) with delta (0, 0)
Screenshot: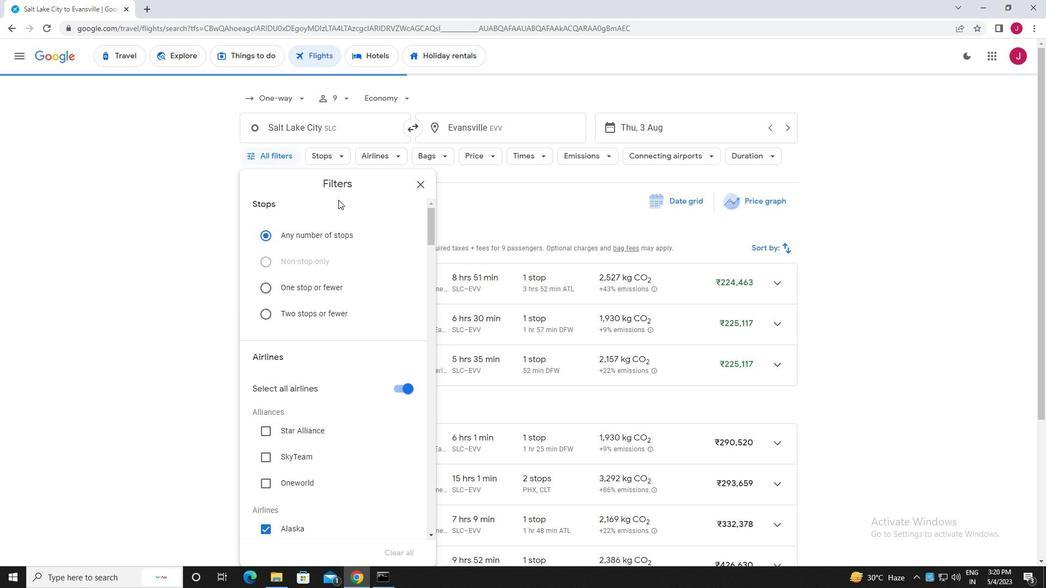 
Action: Mouse moved to (398, 276)
Screenshot: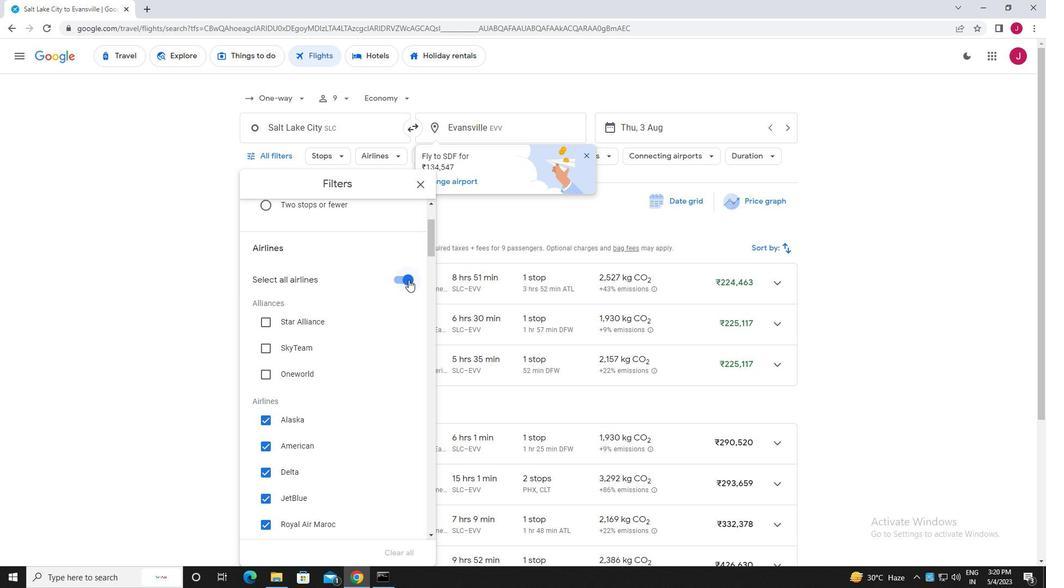 
Action: Mouse pressed left at (398, 276)
Screenshot: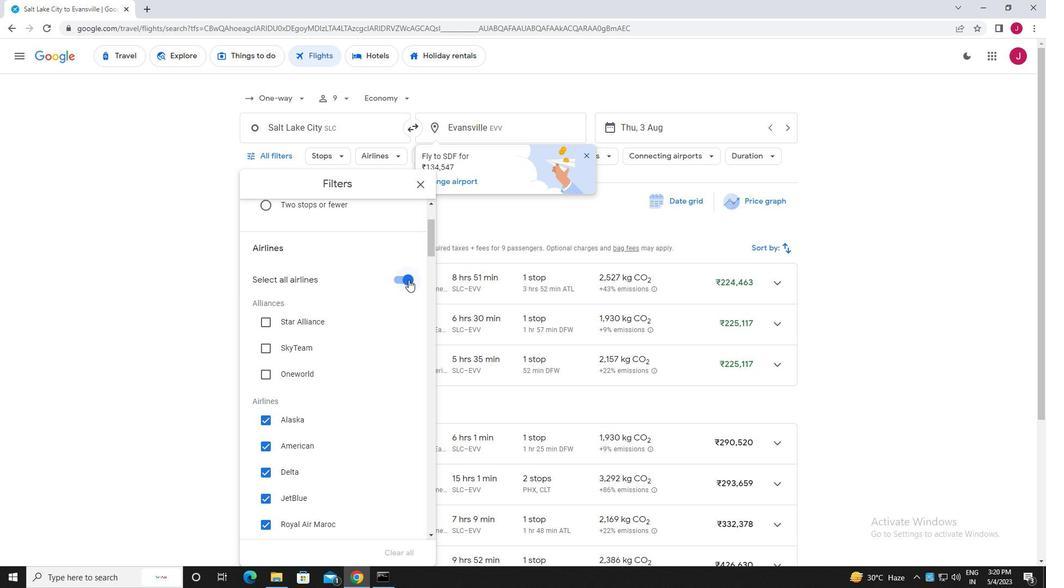 
Action: Mouse moved to (349, 270)
Screenshot: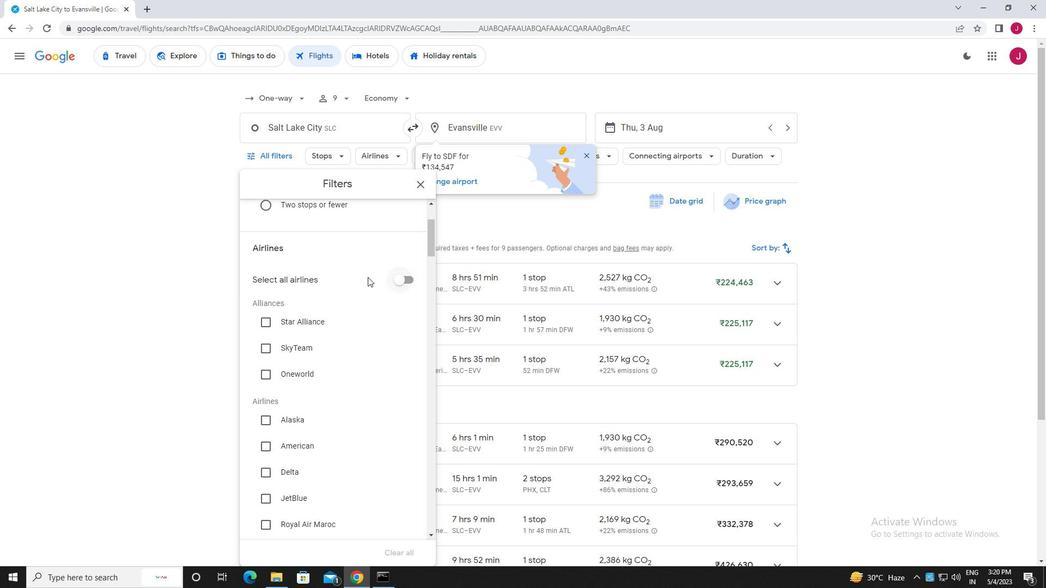 
Action: Mouse scrolled (349, 269) with delta (0, 0)
Screenshot: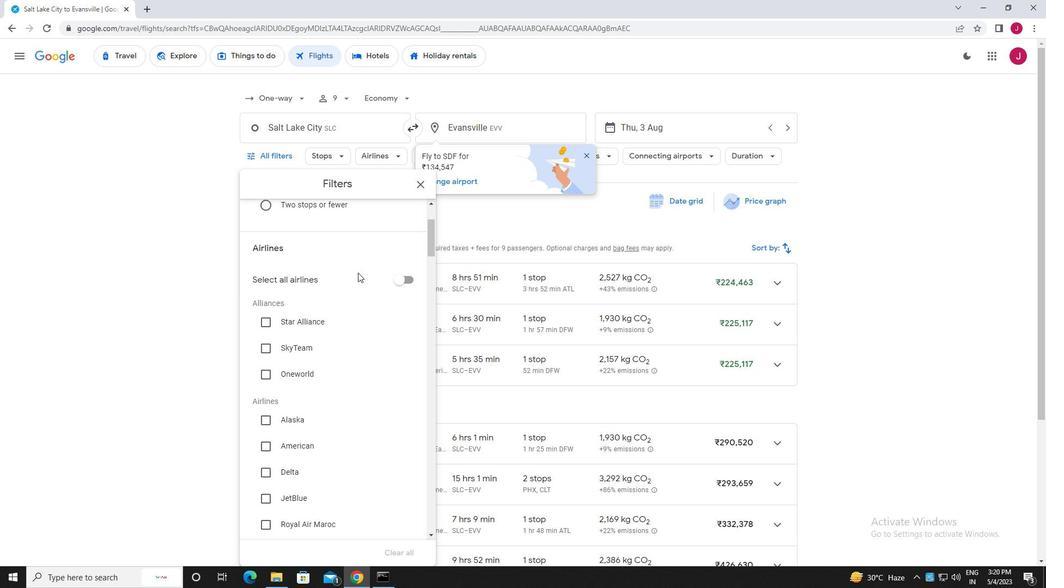 
Action: Mouse scrolled (349, 269) with delta (0, 0)
Screenshot: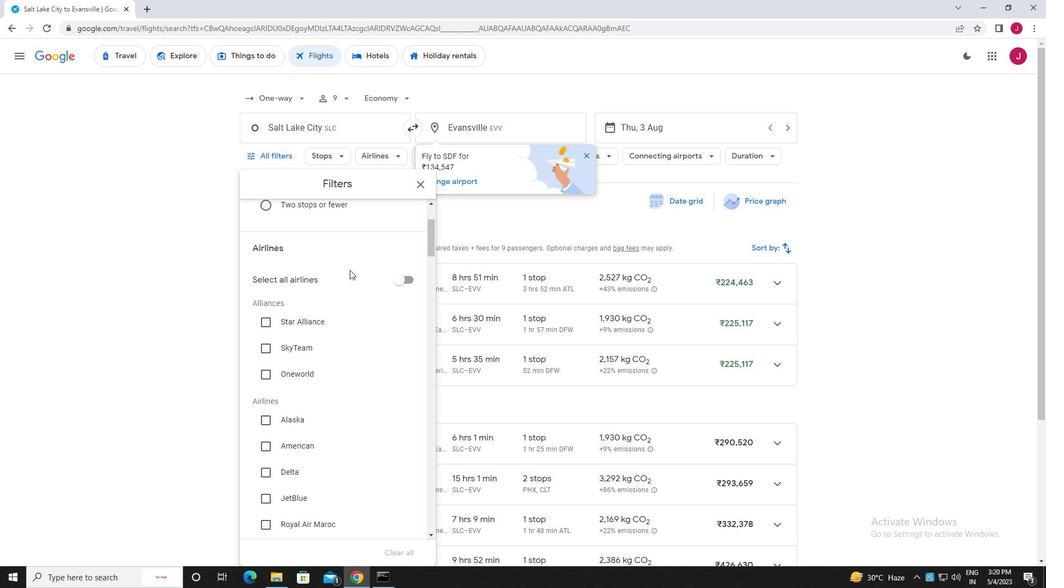 
Action: Mouse scrolled (349, 269) with delta (0, 0)
Screenshot: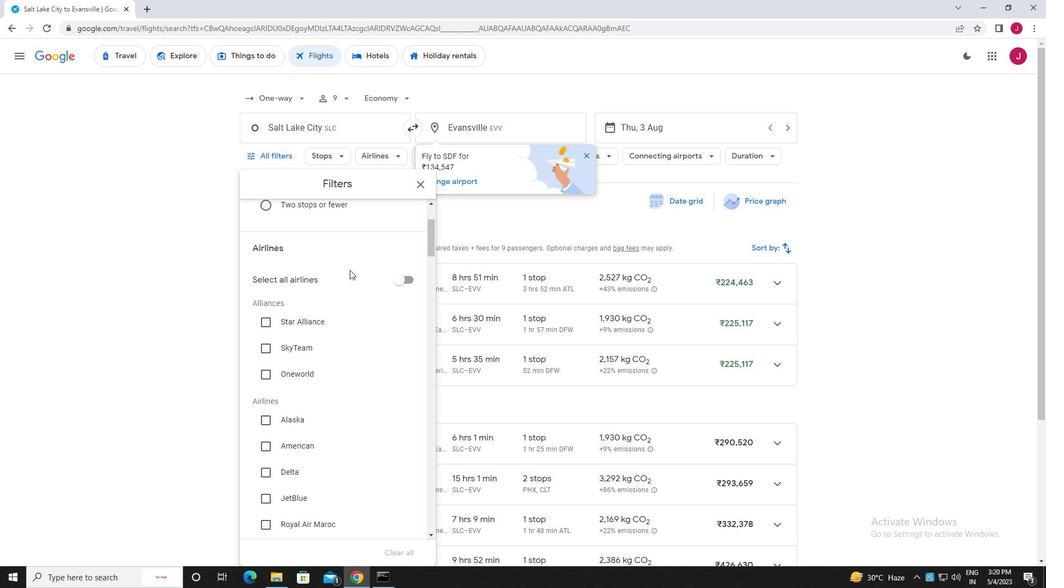 
Action: Mouse moved to (268, 311)
Screenshot: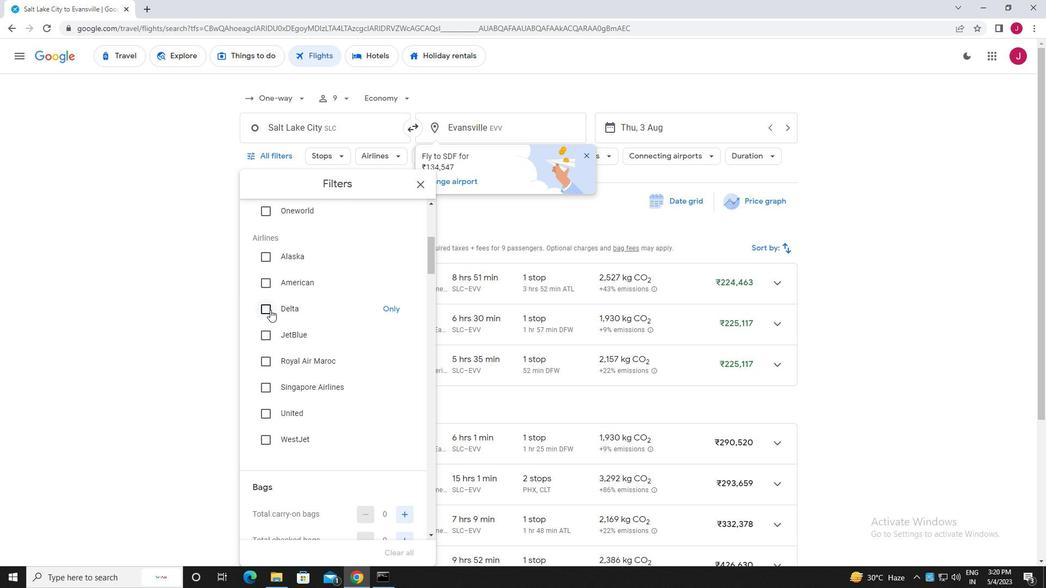 
Action: Mouse pressed left at (268, 311)
Screenshot: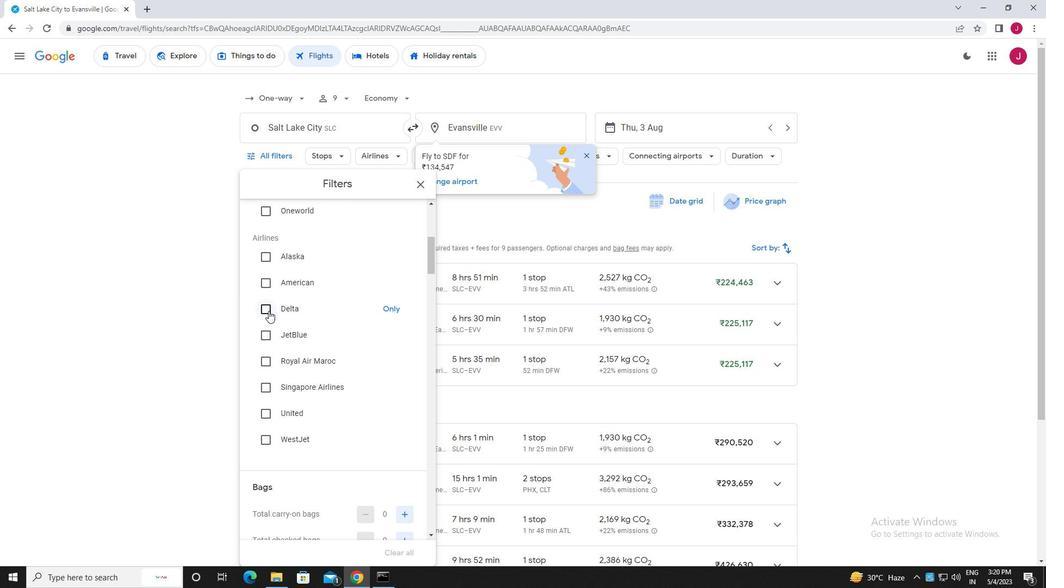 
Action: Mouse moved to (329, 310)
Screenshot: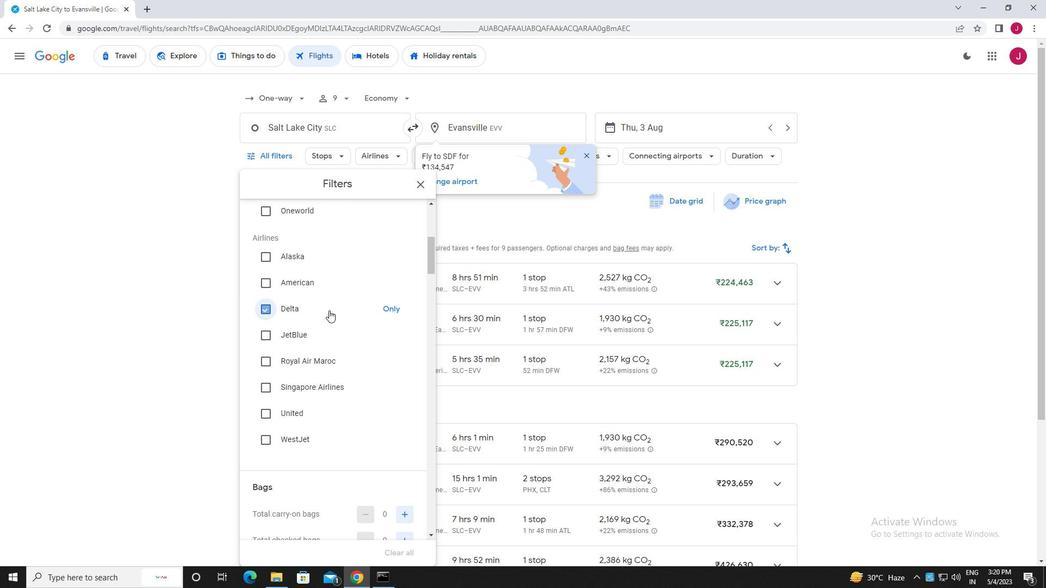 
Action: Mouse scrolled (329, 310) with delta (0, 0)
Screenshot: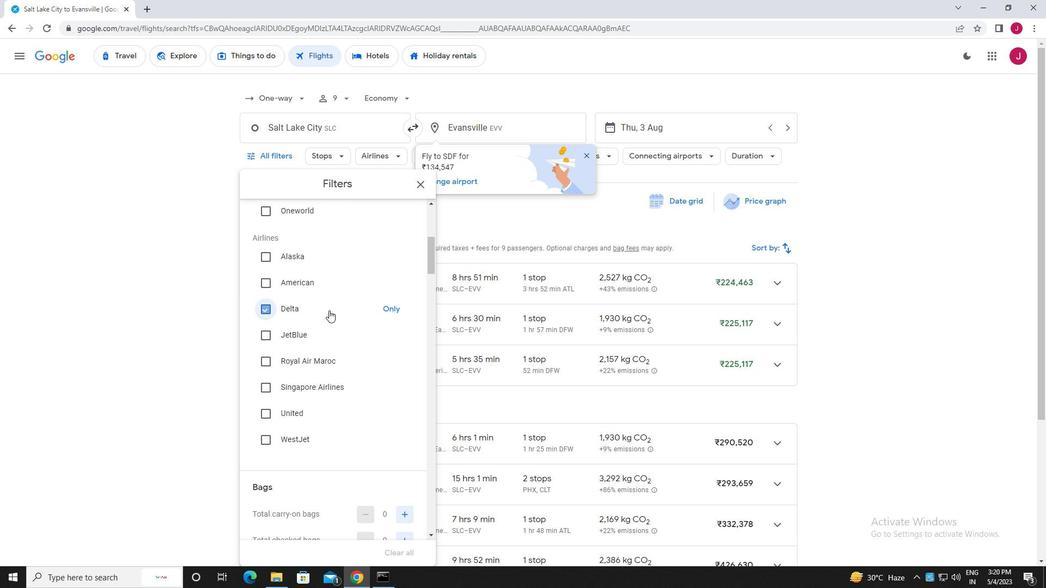 
Action: Mouse scrolled (329, 310) with delta (0, 0)
Screenshot: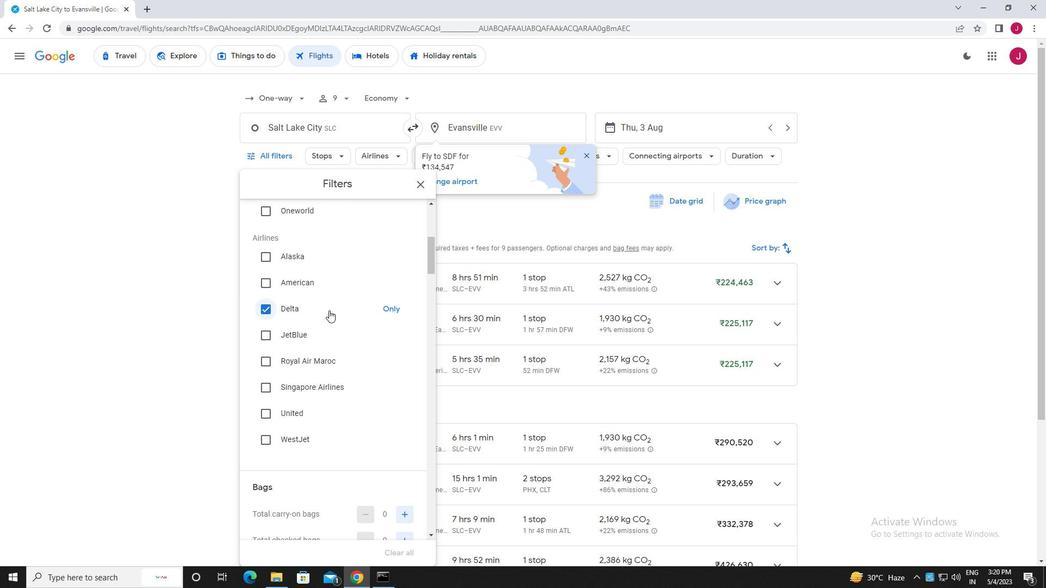 
Action: Mouse scrolled (329, 310) with delta (0, 0)
Screenshot: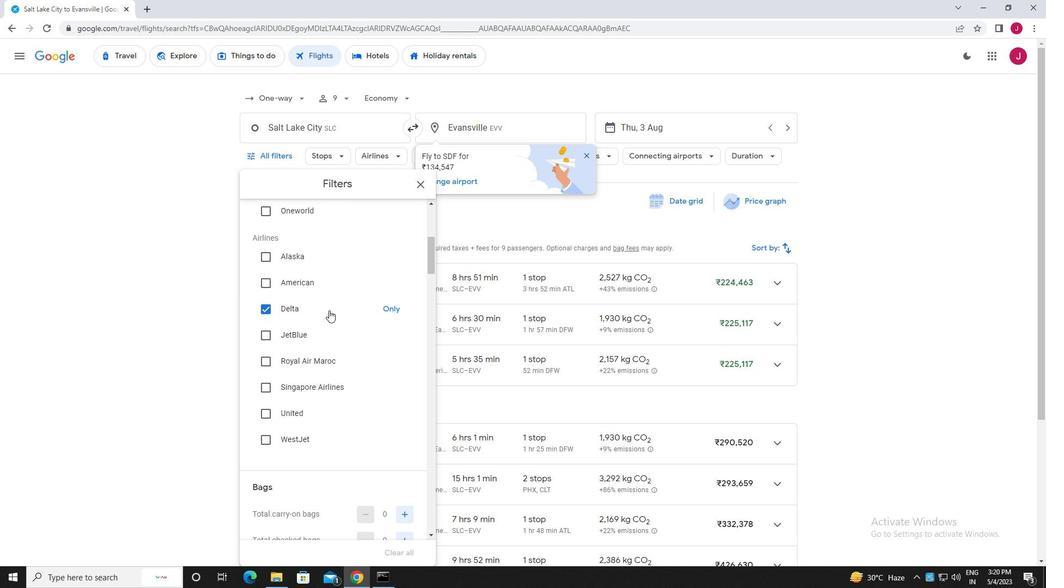 
Action: Mouse moved to (327, 305)
Screenshot: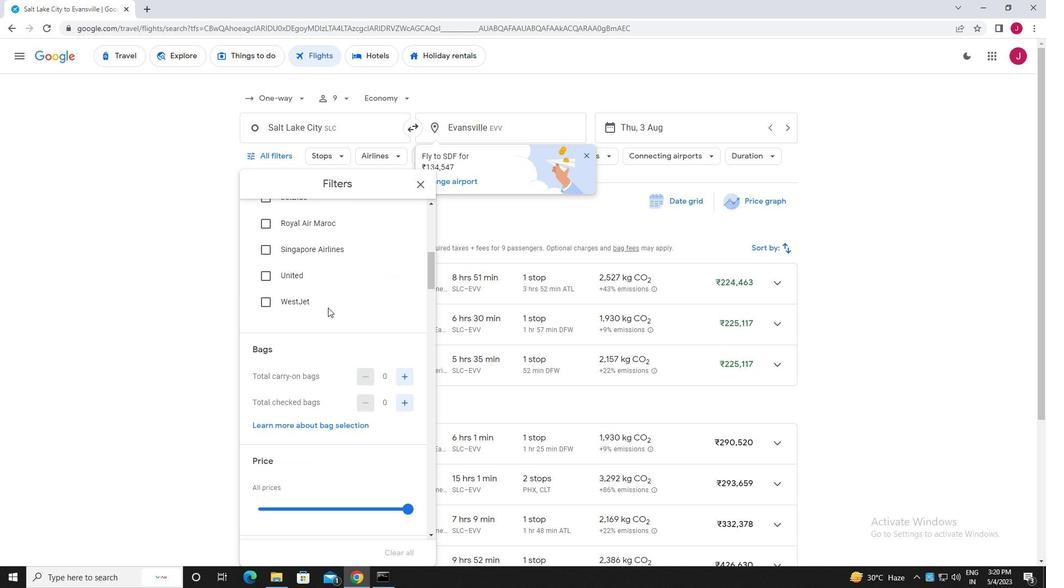 
Action: Mouse scrolled (327, 305) with delta (0, 0)
Screenshot: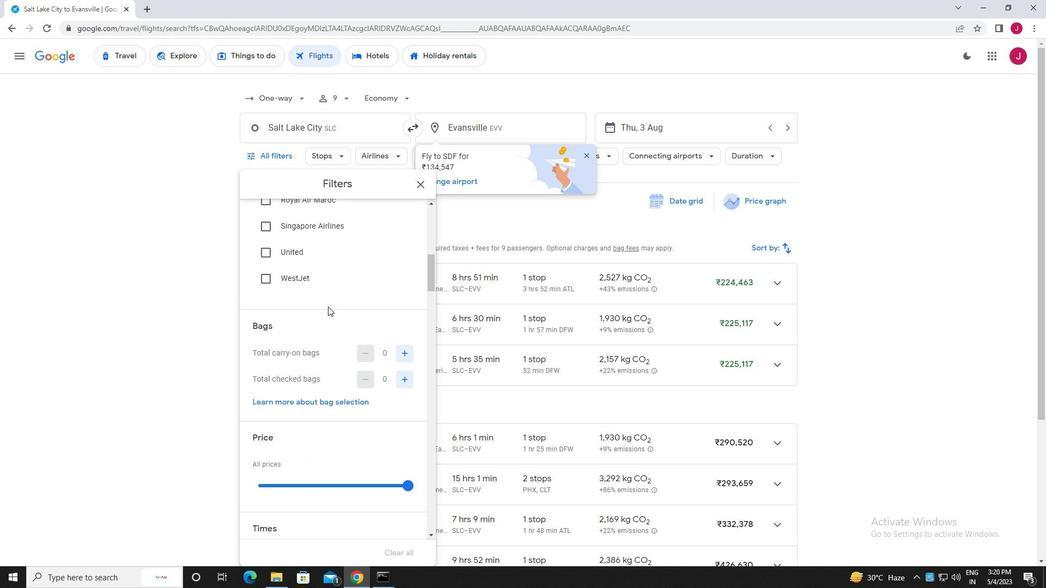 
Action: Mouse scrolled (327, 305) with delta (0, 0)
Screenshot: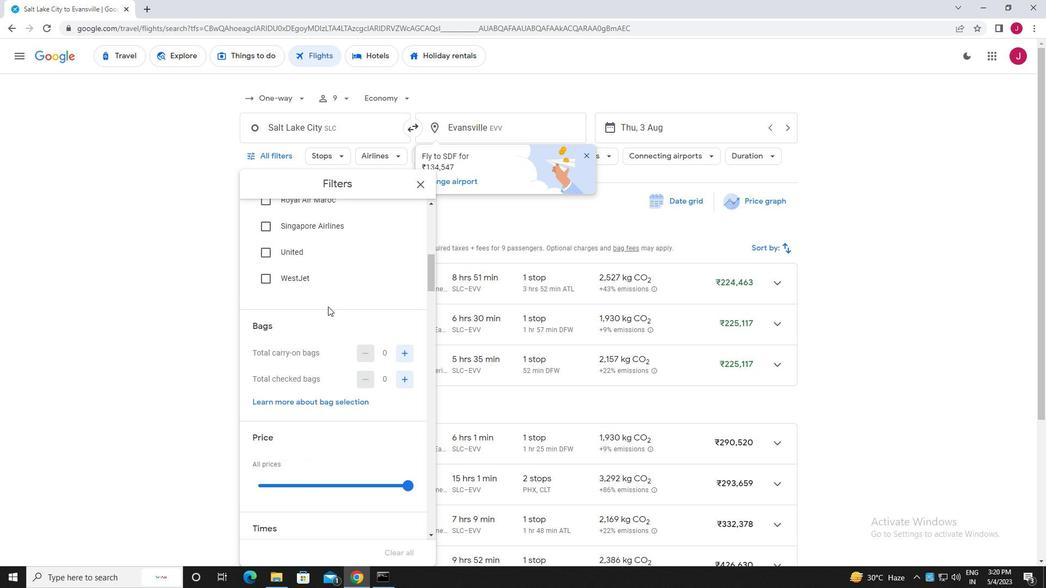 
Action: Mouse moved to (404, 267)
Screenshot: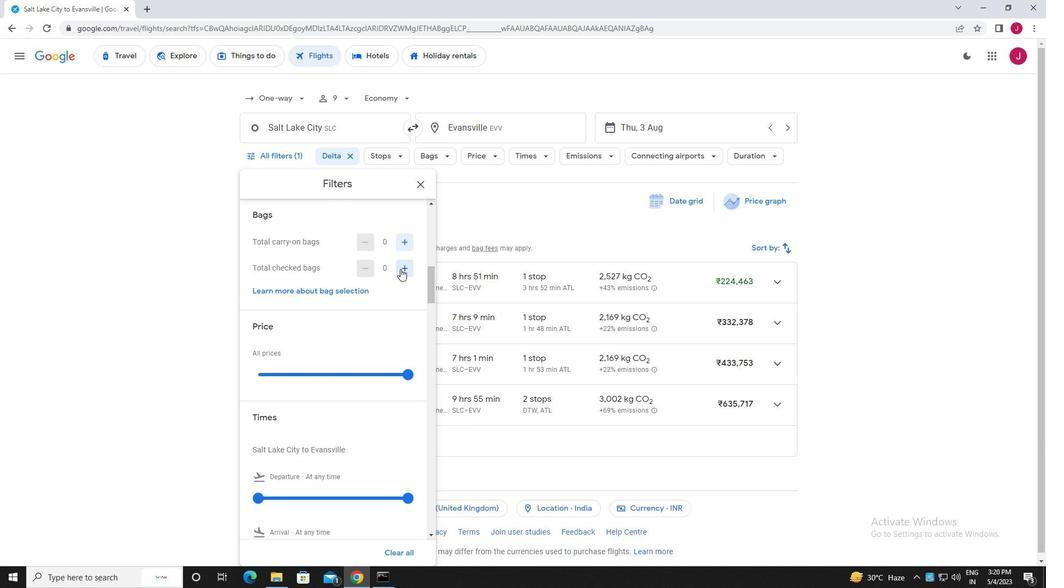 
Action: Mouse pressed left at (404, 267)
Screenshot: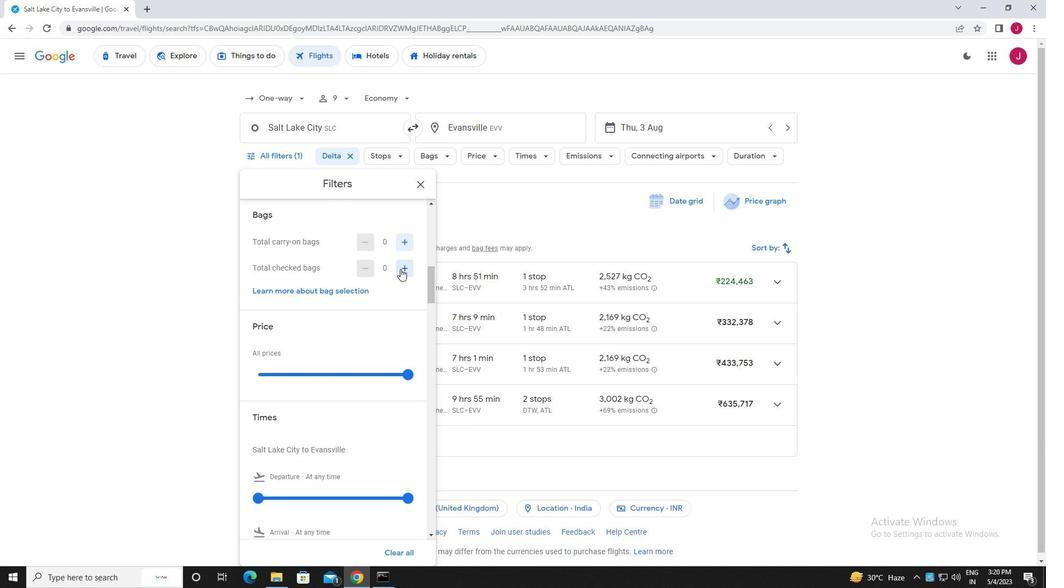
Action: Mouse moved to (405, 267)
Screenshot: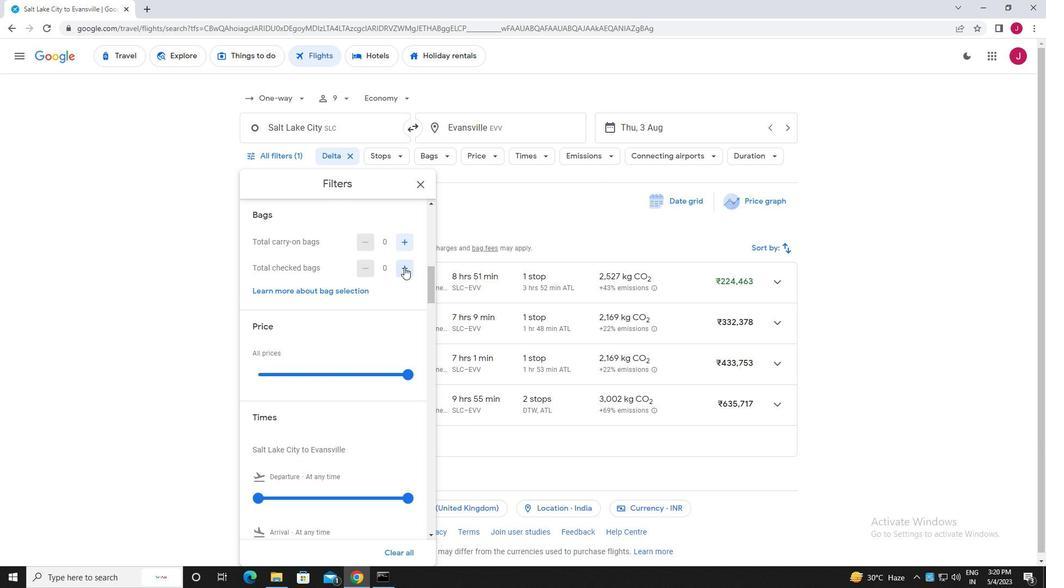 
Action: Mouse pressed left at (405, 267)
Screenshot: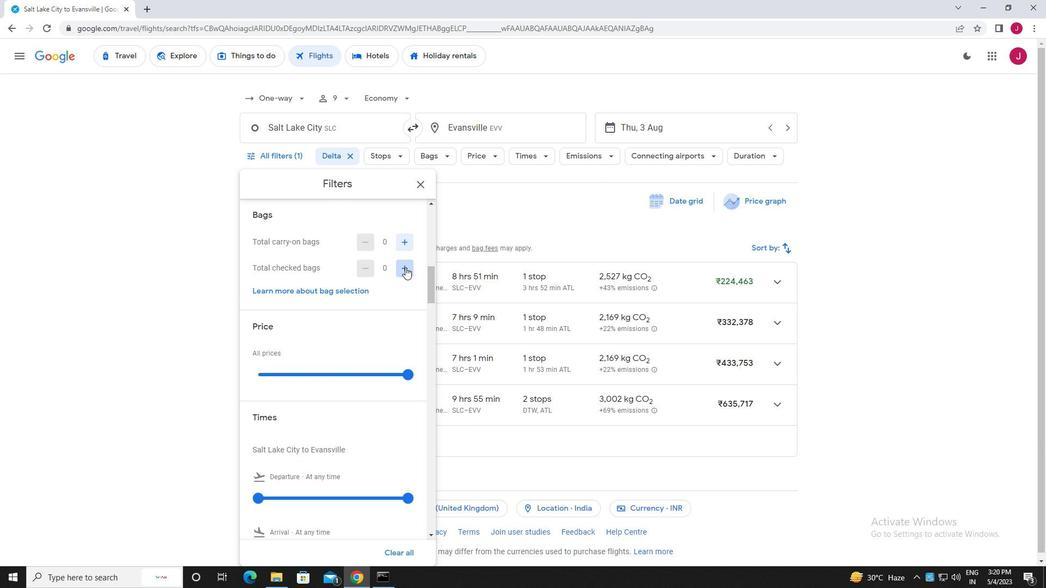 
Action: Mouse pressed left at (405, 267)
Screenshot: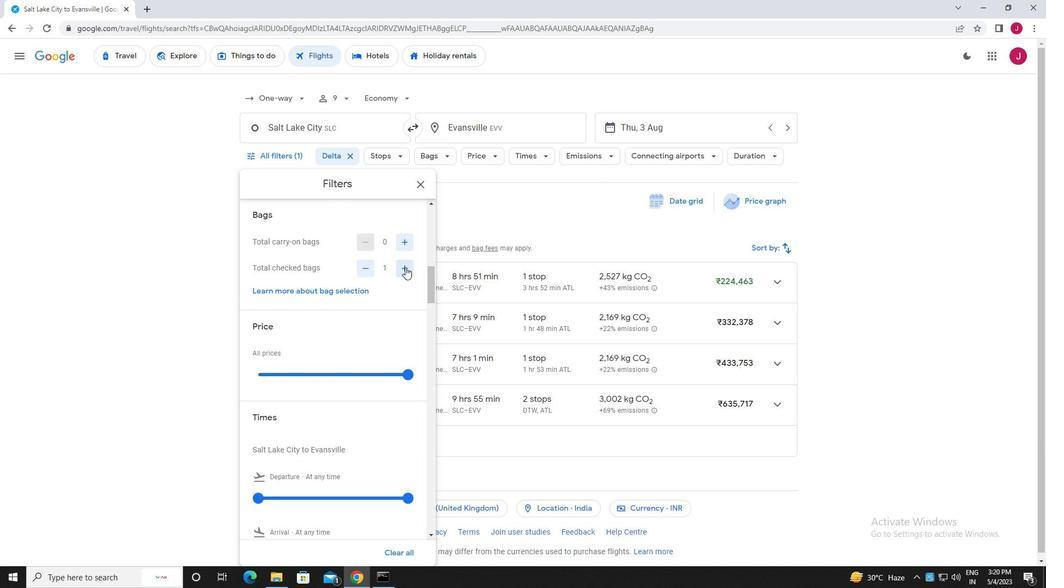 
Action: Mouse pressed left at (405, 267)
Screenshot: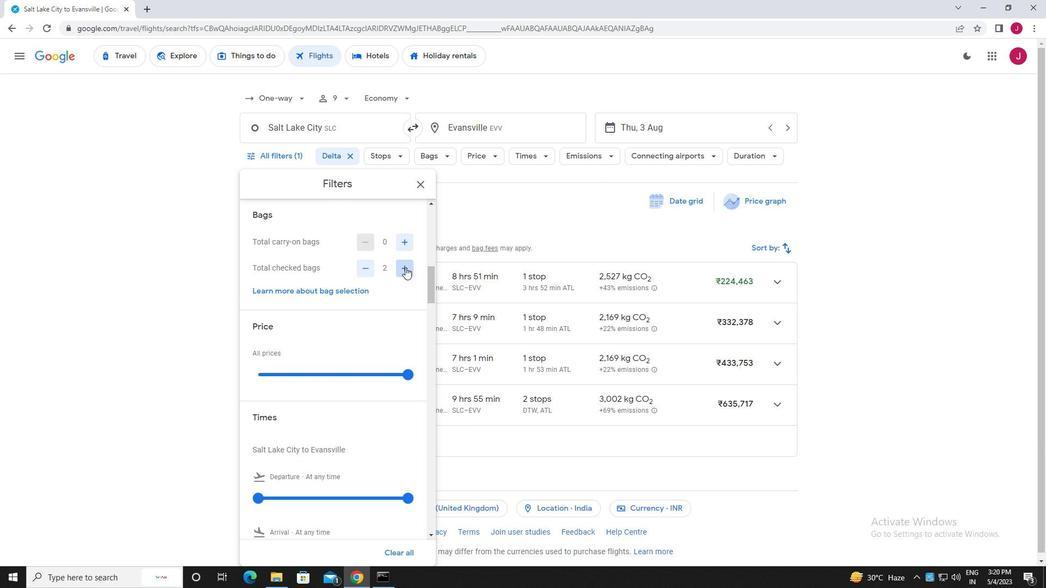 
Action: Mouse moved to (405, 267)
Screenshot: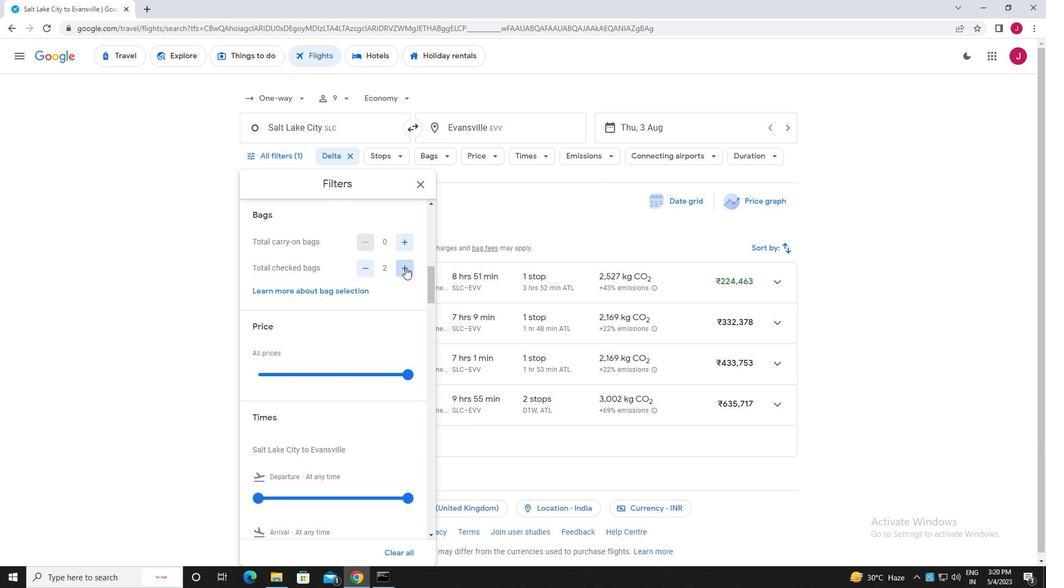 
Action: Mouse pressed left at (405, 267)
Screenshot: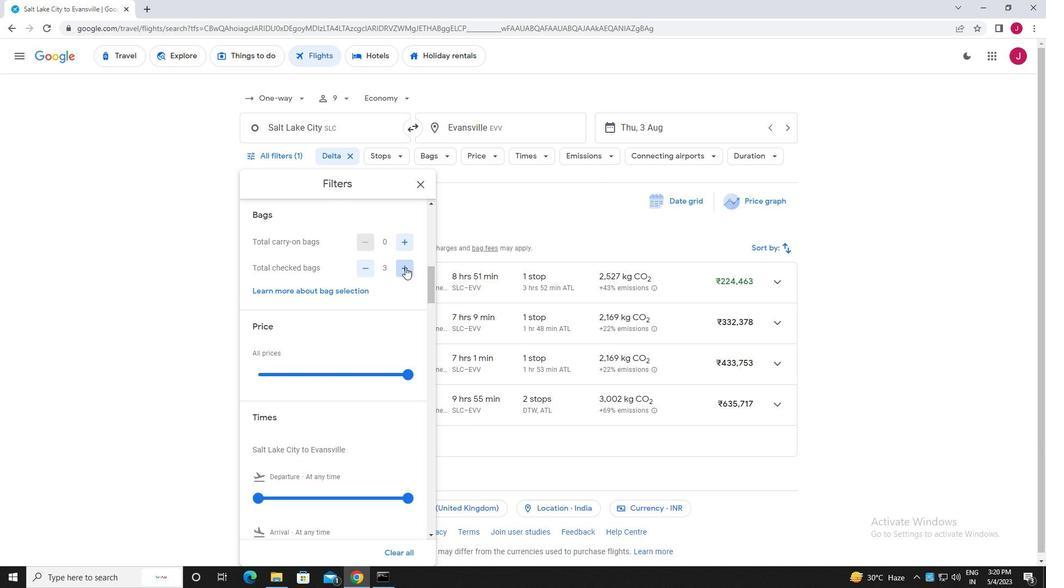 
Action: Mouse pressed left at (405, 267)
Screenshot: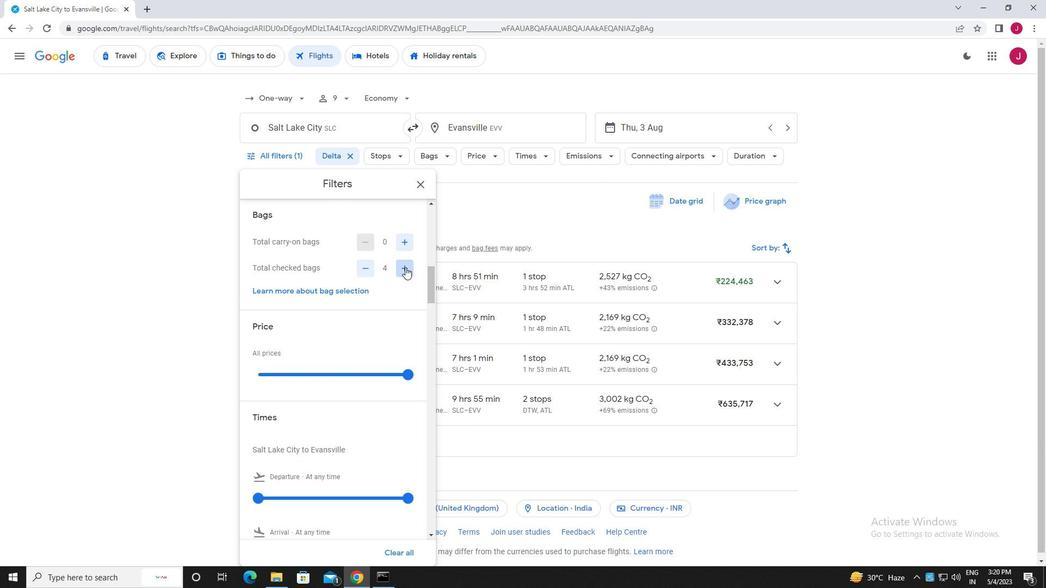 
Action: Mouse pressed left at (405, 267)
Screenshot: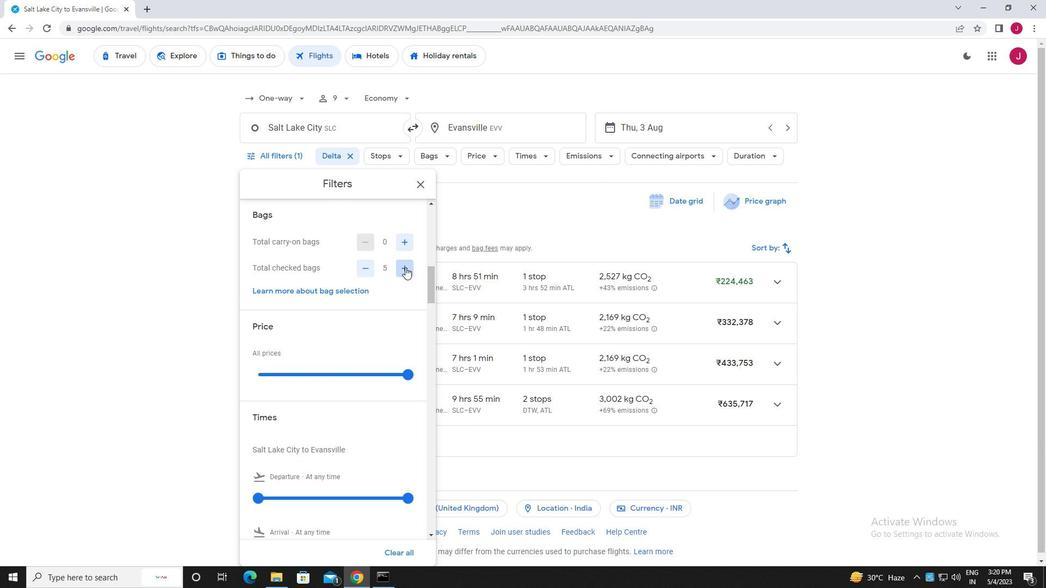
Action: Mouse moved to (362, 269)
Screenshot: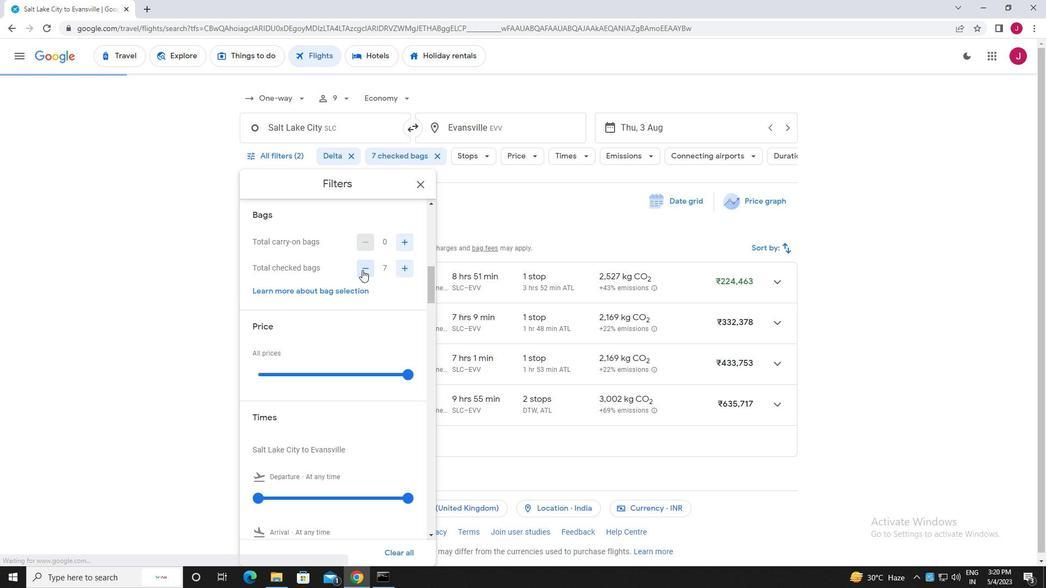 
Action: Mouse pressed left at (362, 269)
Screenshot: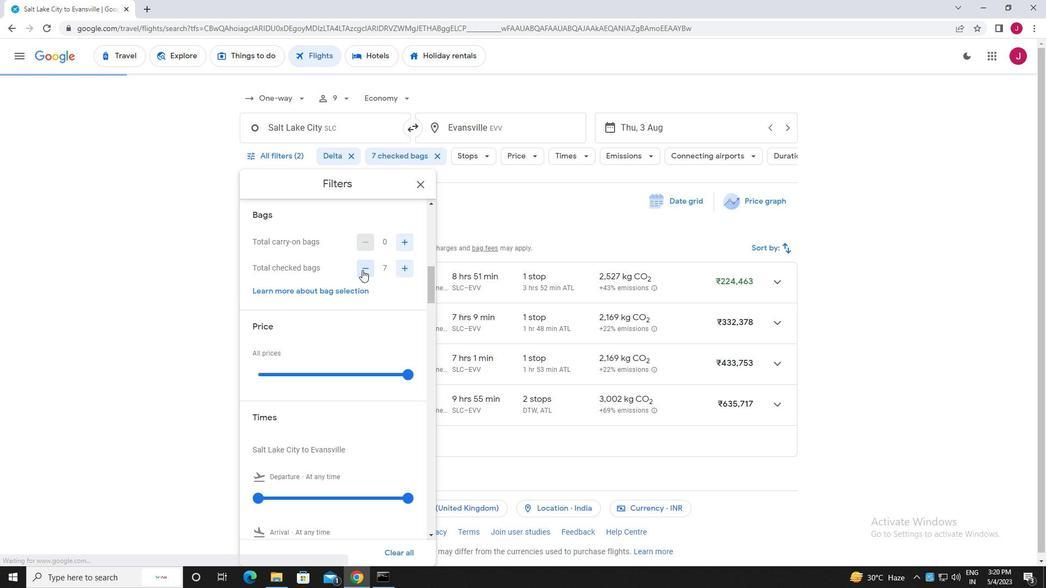 
Action: Mouse moved to (386, 278)
Screenshot: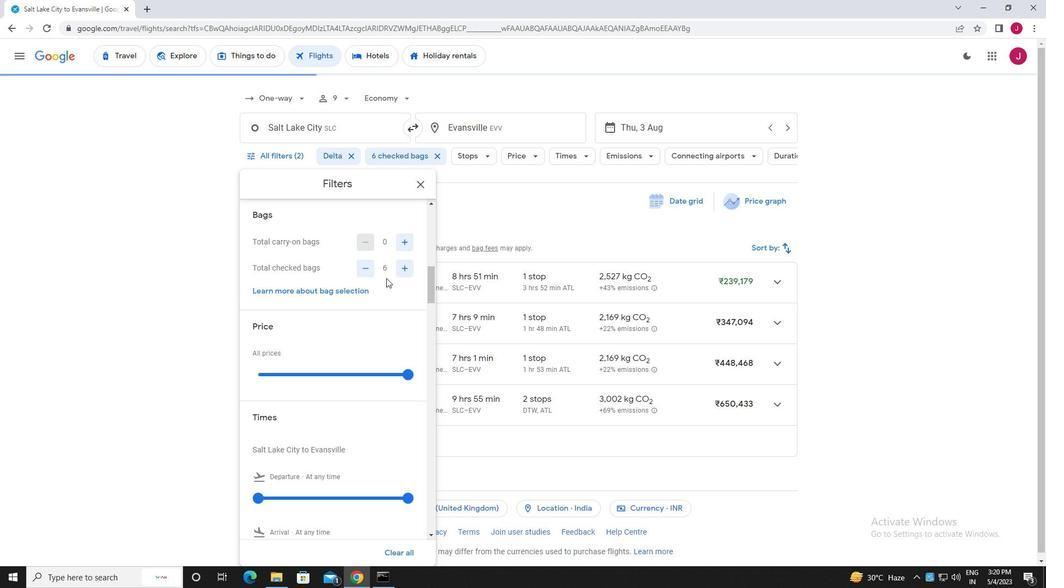 
Action: Mouse scrolled (386, 277) with delta (0, 0)
Screenshot: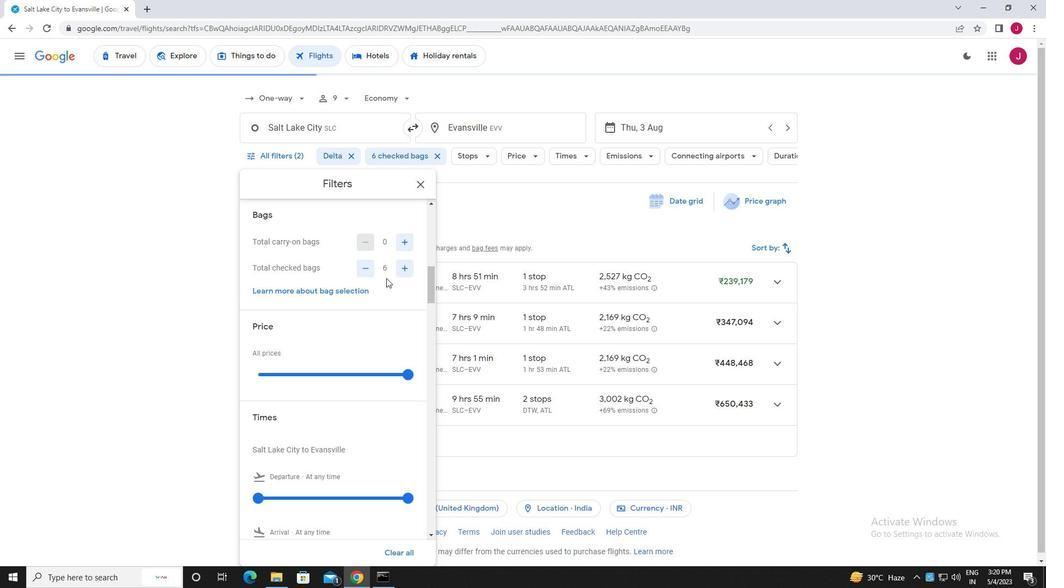
Action: Mouse moved to (387, 278)
Screenshot: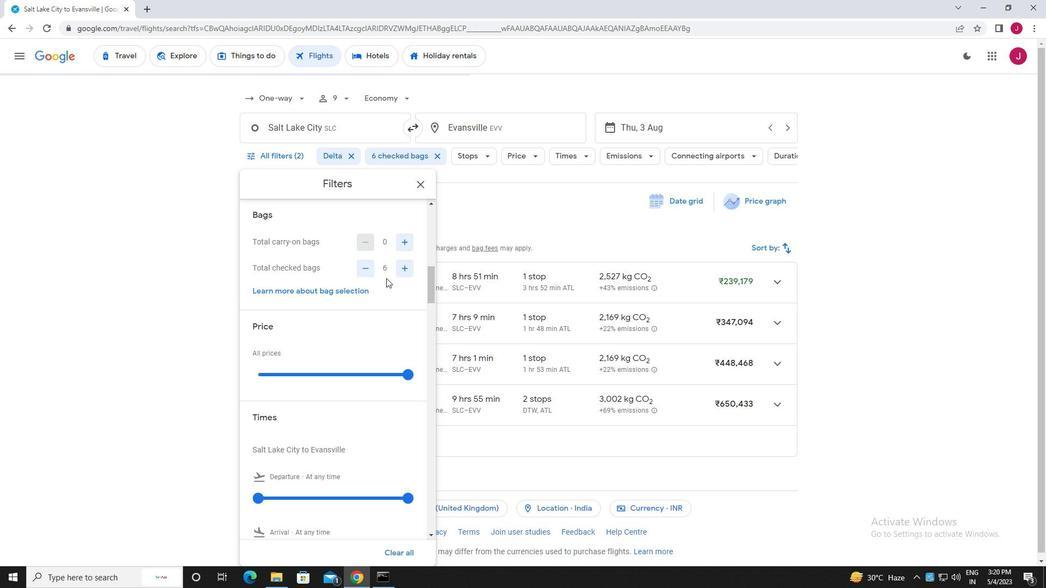 
Action: Mouse scrolled (387, 278) with delta (0, 0)
Screenshot: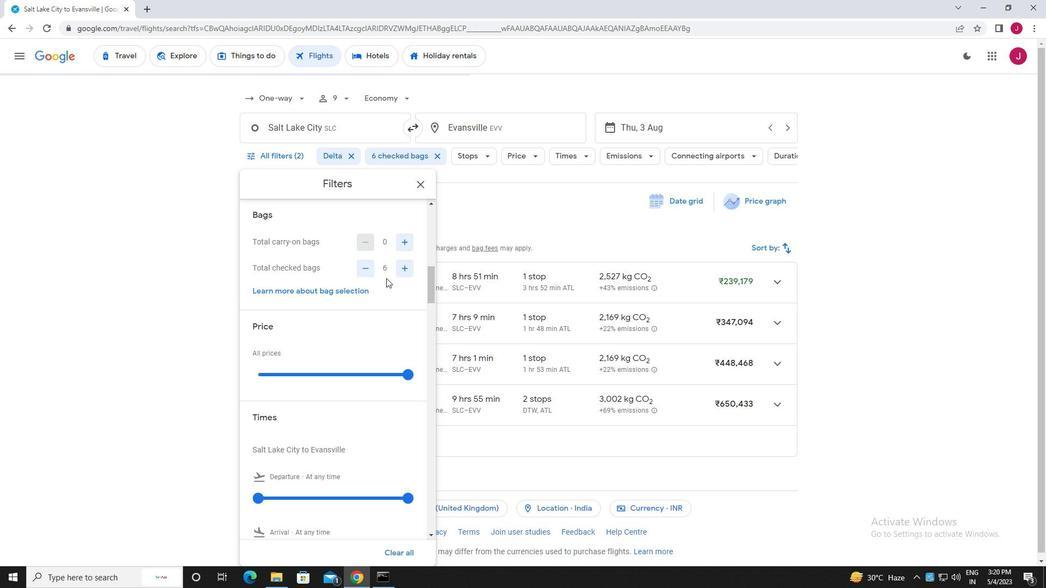 
Action: Mouse moved to (407, 264)
Screenshot: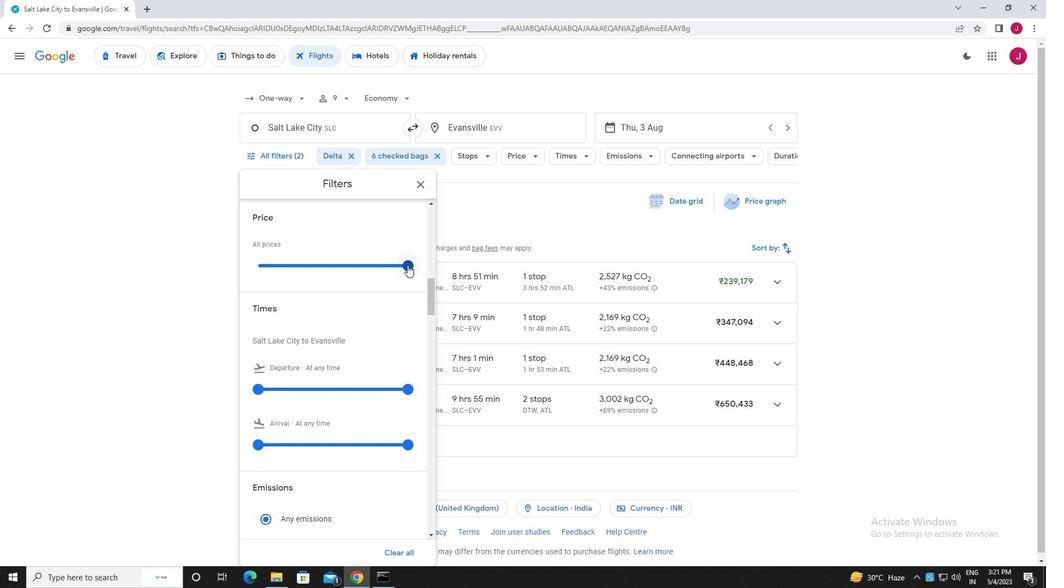 
Action: Mouse pressed left at (407, 264)
Screenshot: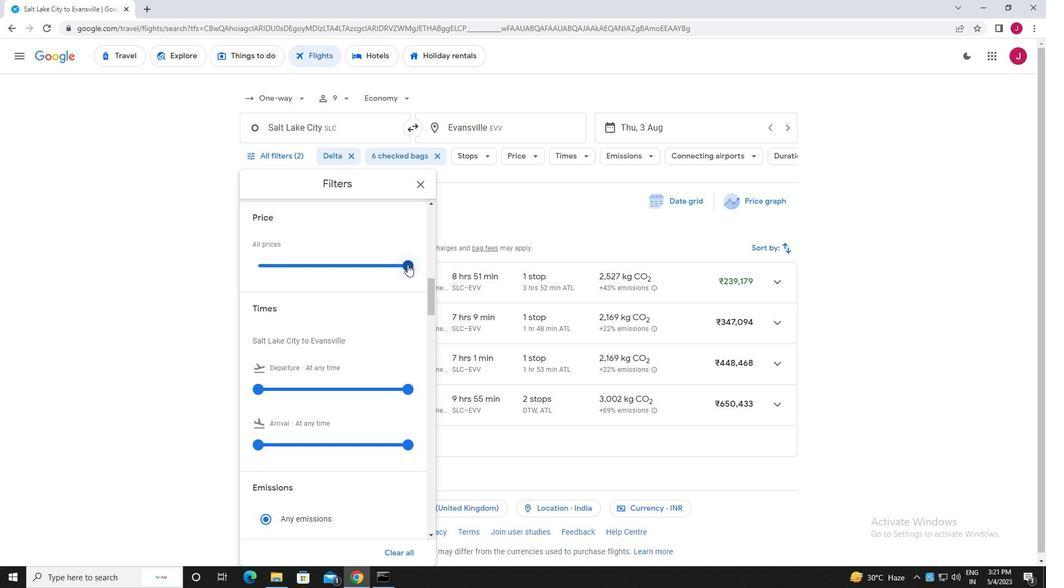 
Action: Mouse moved to (354, 291)
Screenshot: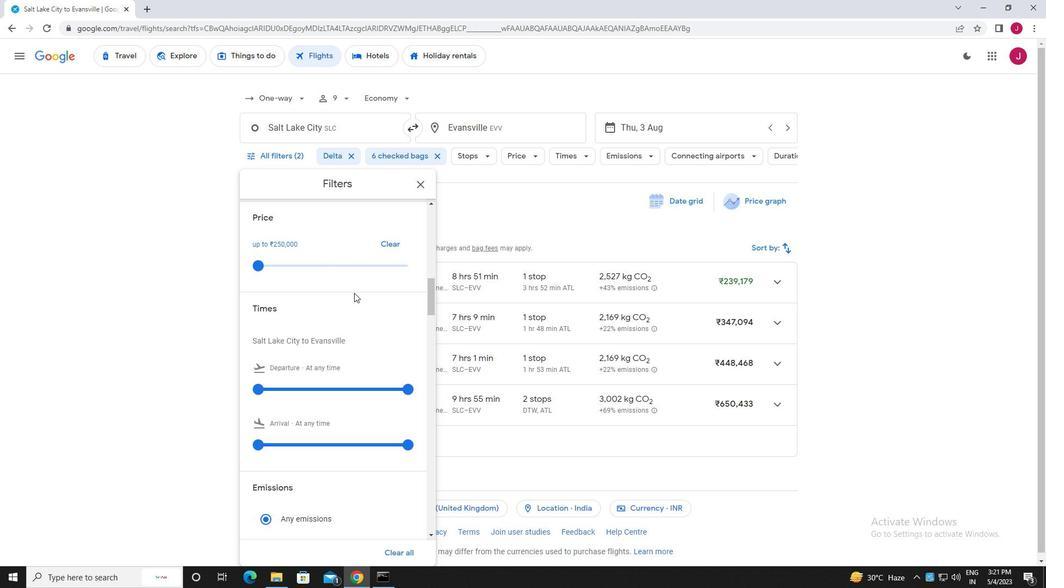 
Action: Mouse scrolled (354, 290) with delta (0, 0)
Screenshot: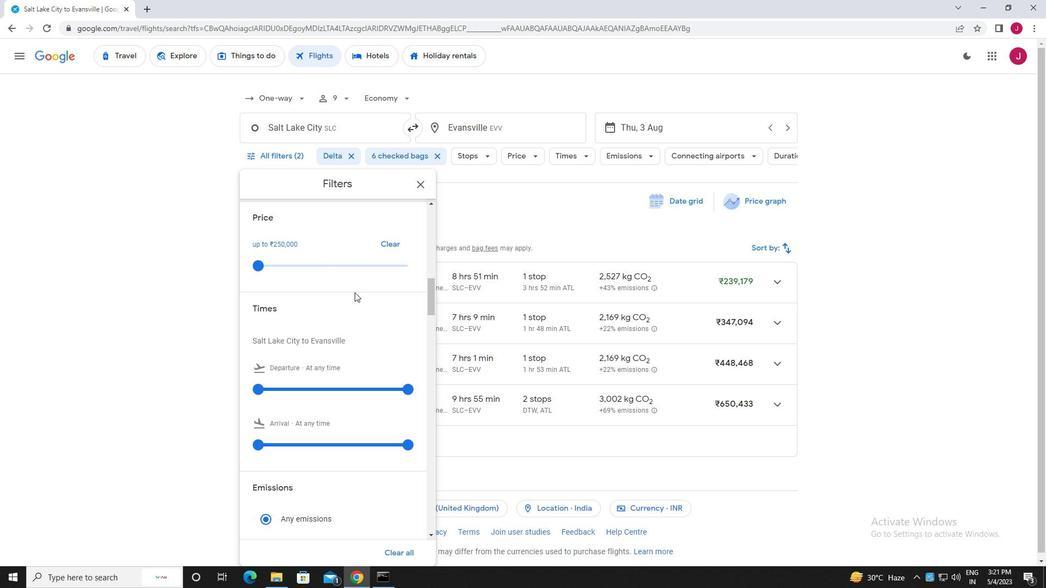 
Action: Mouse scrolled (354, 290) with delta (0, 0)
Screenshot: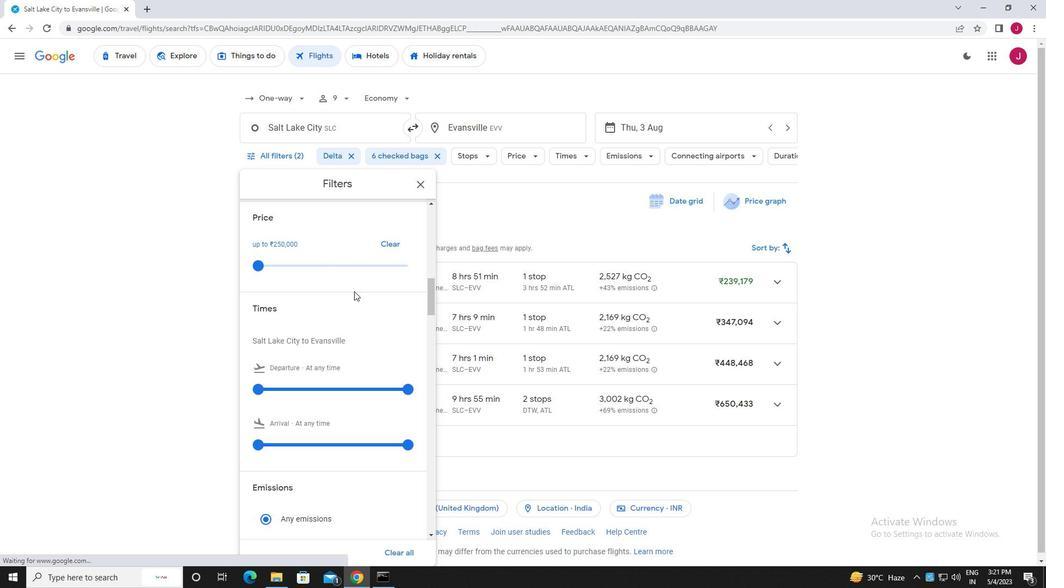 
Action: Mouse moved to (333, 299)
Screenshot: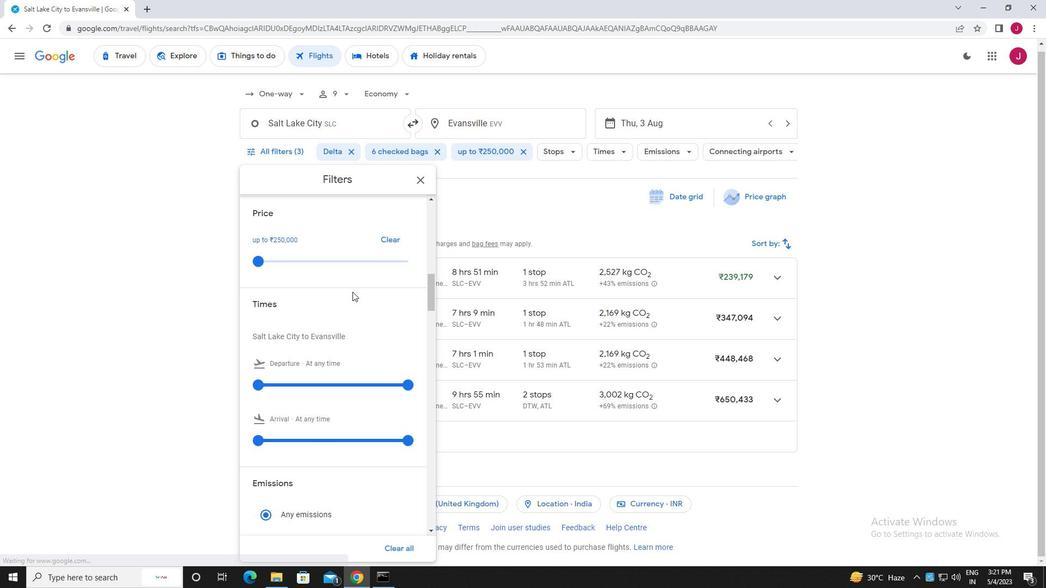 
Action: Mouse scrolled (333, 299) with delta (0, 0)
Screenshot: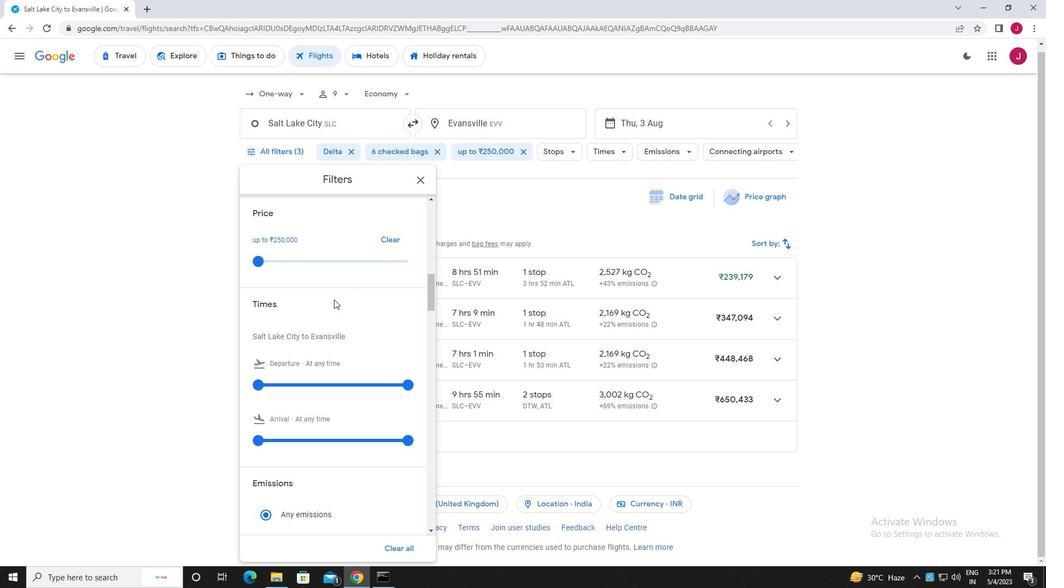 
Action: Mouse moved to (258, 331)
Screenshot: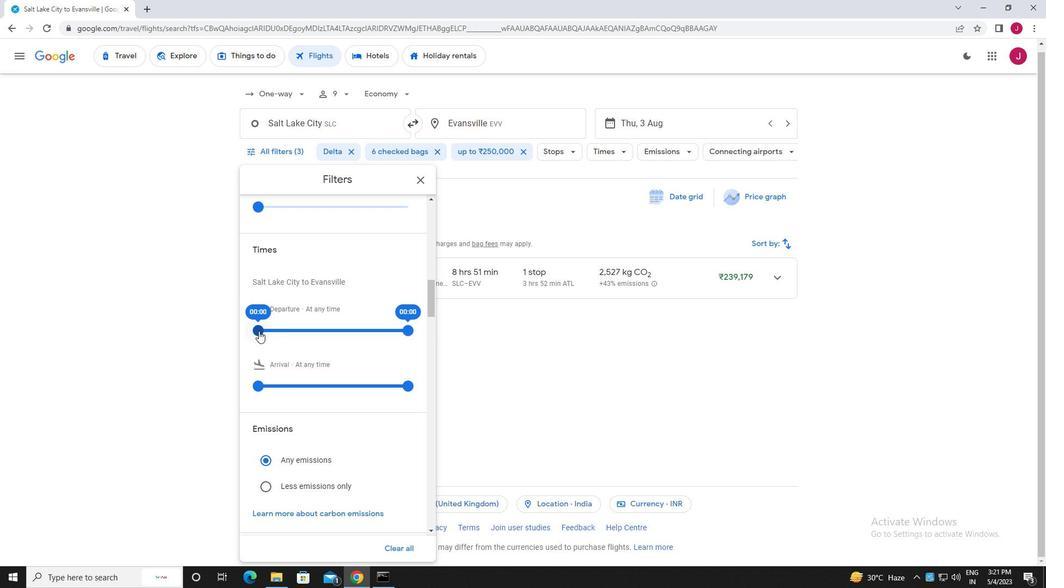 
Action: Mouse pressed left at (258, 331)
Screenshot: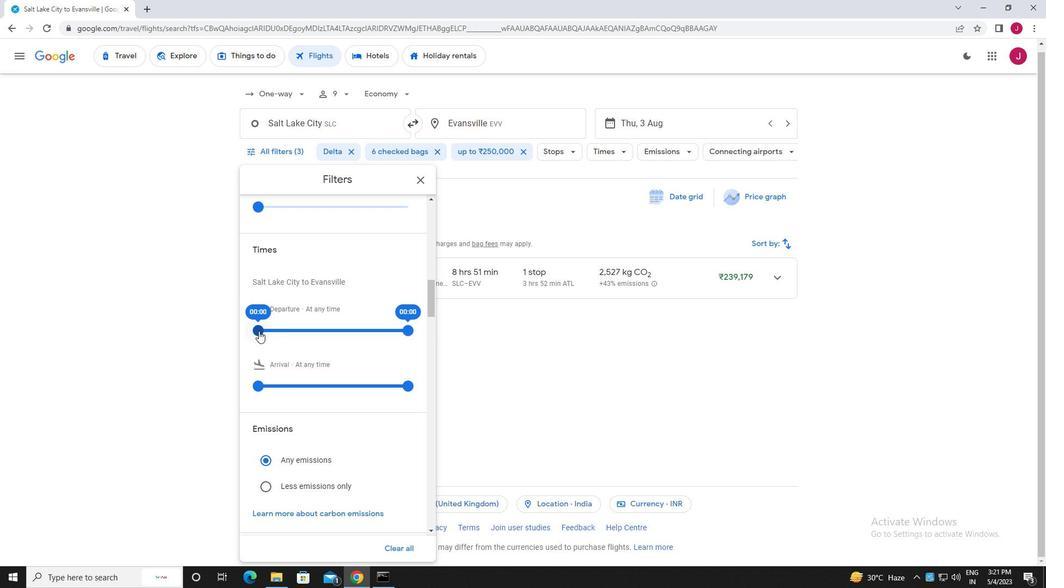 
Action: Mouse moved to (410, 329)
Screenshot: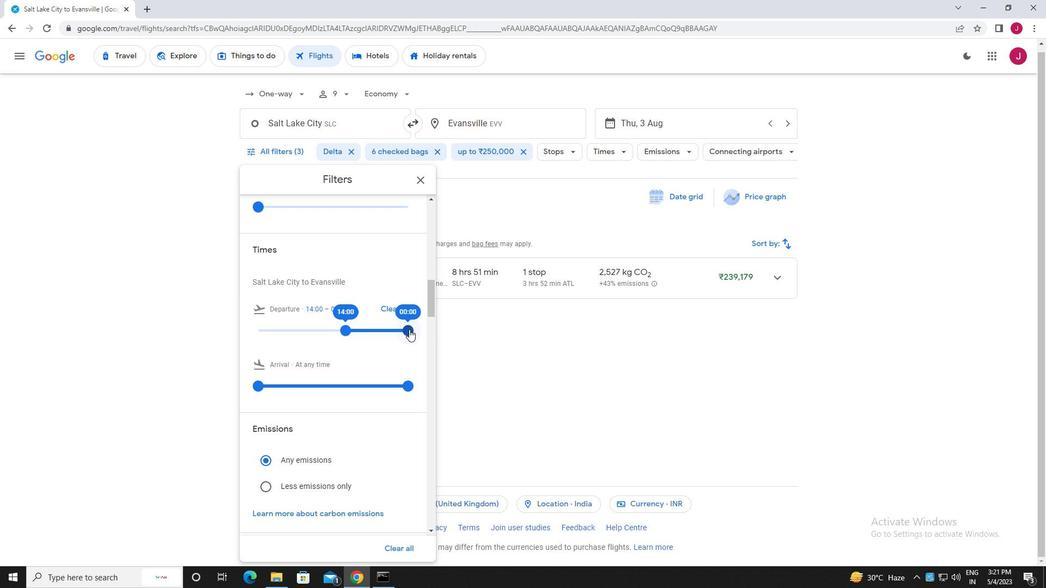 
Action: Mouse pressed left at (410, 329)
Screenshot: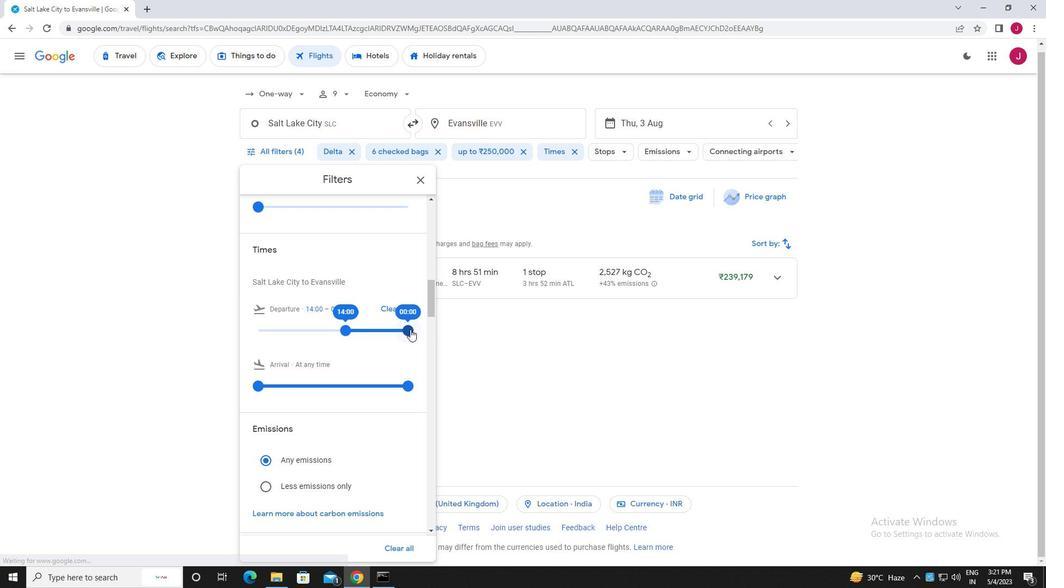 
Action: Mouse moved to (417, 180)
Screenshot: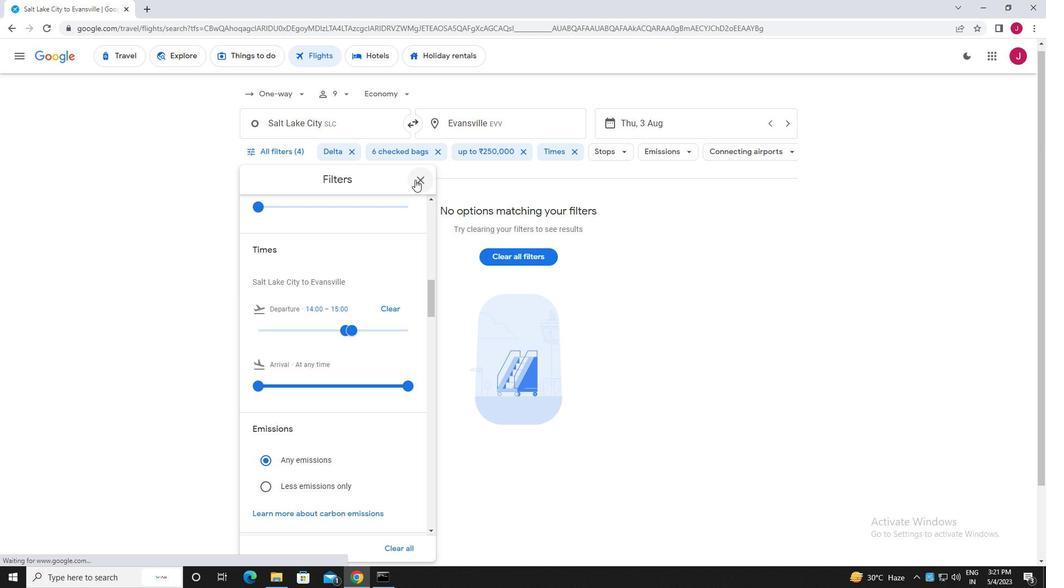 
Action: Mouse pressed left at (417, 180)
Screenshot: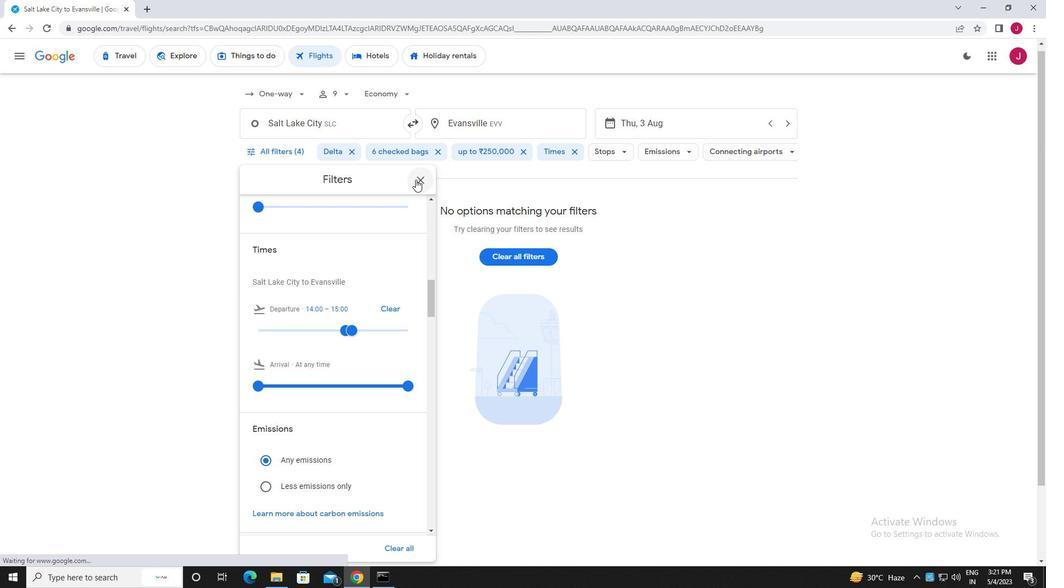 
Action: Mouse moved to (423, 181)
Screenshot: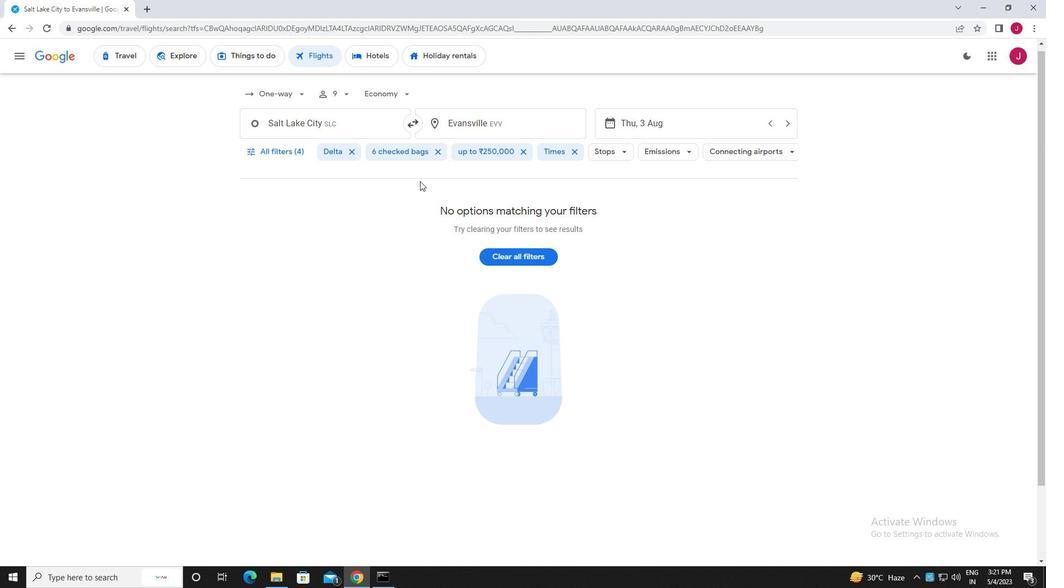 
